 Task: Create a rule from the Routing list, Task moved to a section -> Set Priority in the project AgileLab , set the section as To-Do and set the priority of the task as  High
Action: Mouse moved to (928, 86)
Screenshot: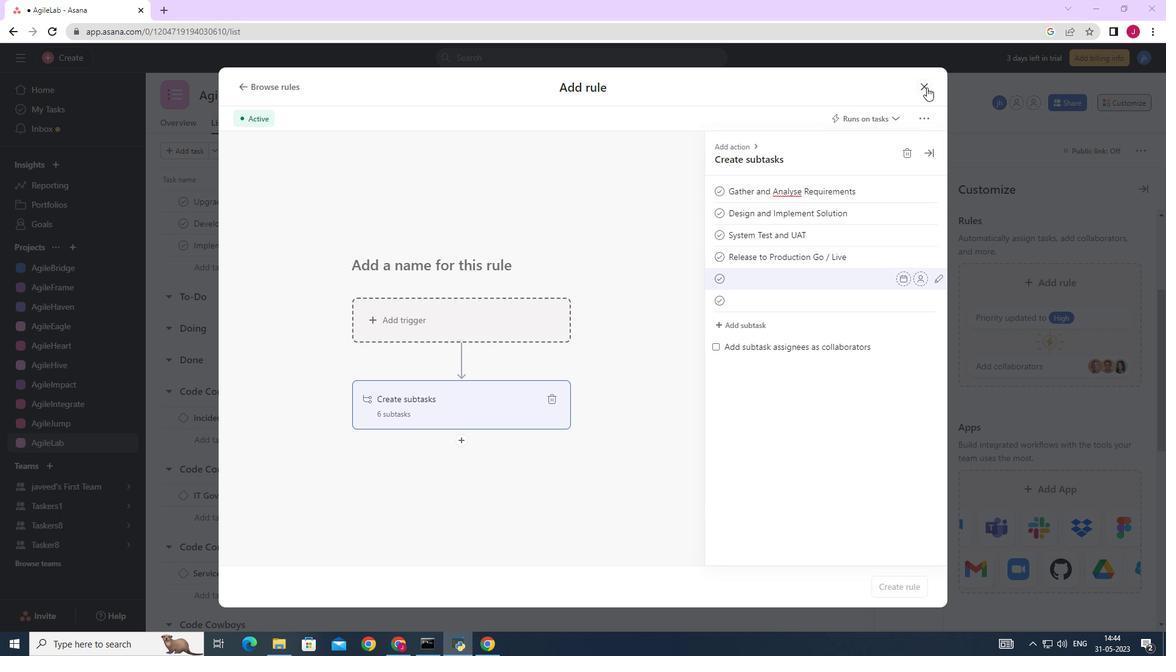 
Action: Mouse pressed left at (928, 86)
Screenshot: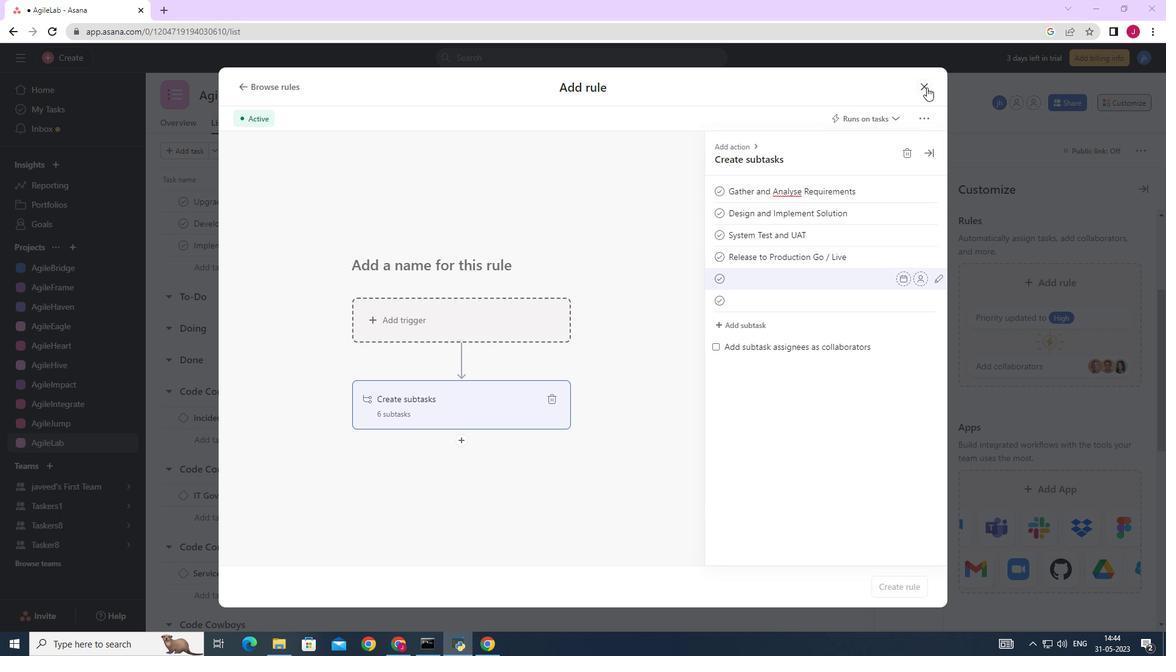 
Action: Mouse moved to (1151, 184)
Screenshot: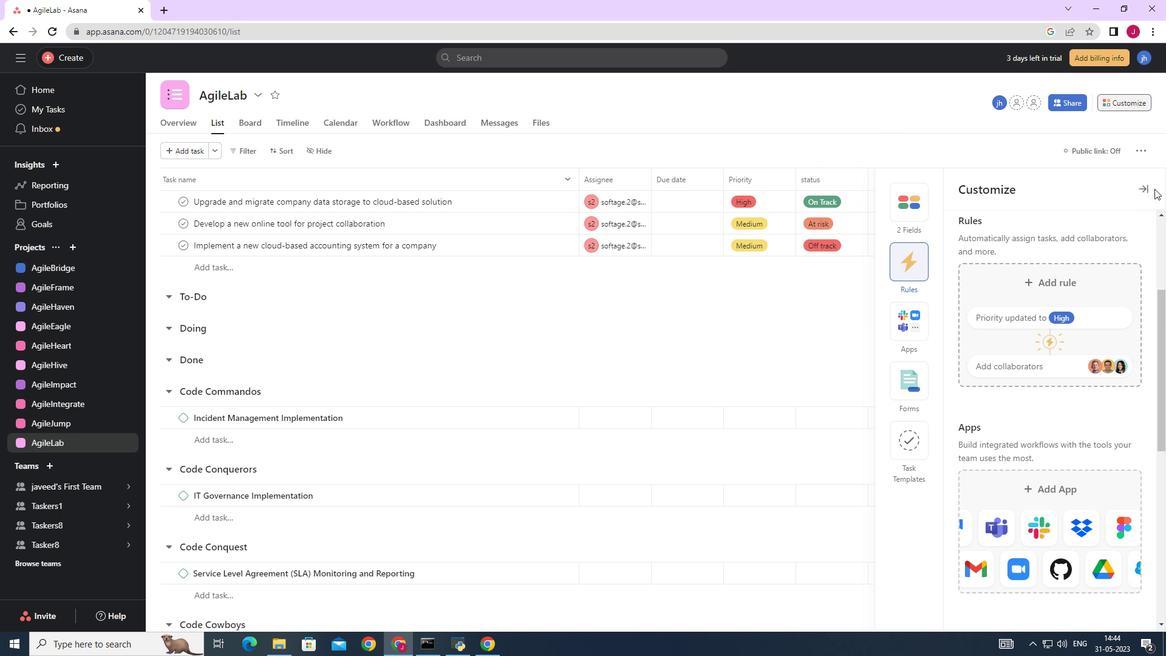 
Action: Mouse pressed left at (1151, 184)
Screenshot: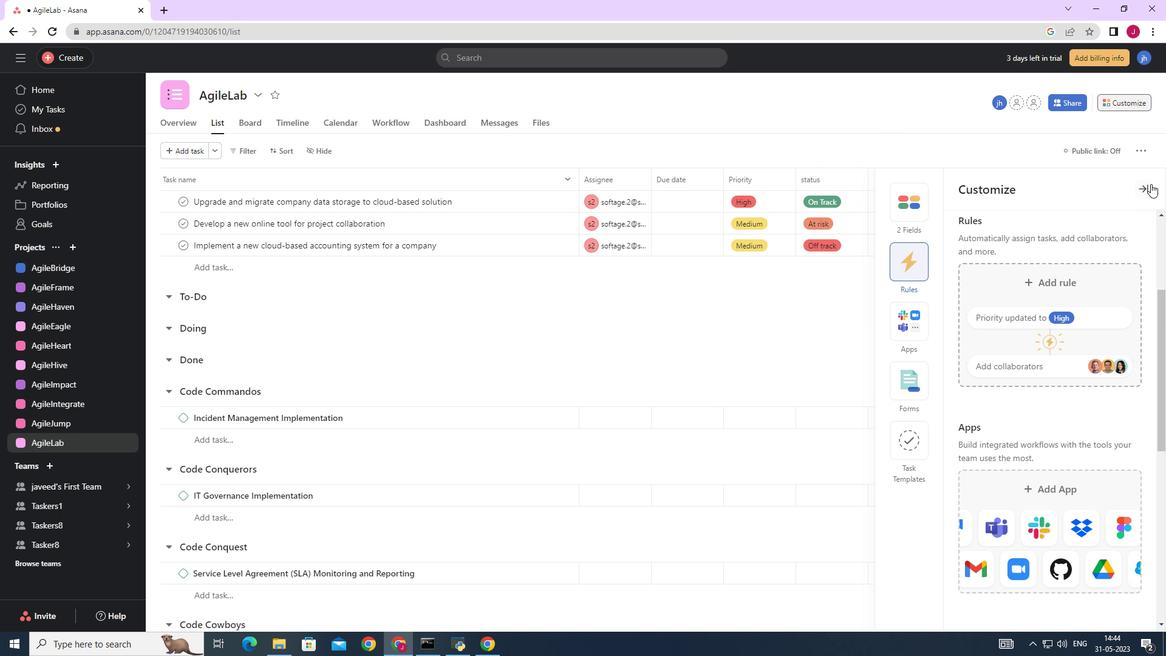 
Action: Mouse moved to (331, 478)
Screenshot: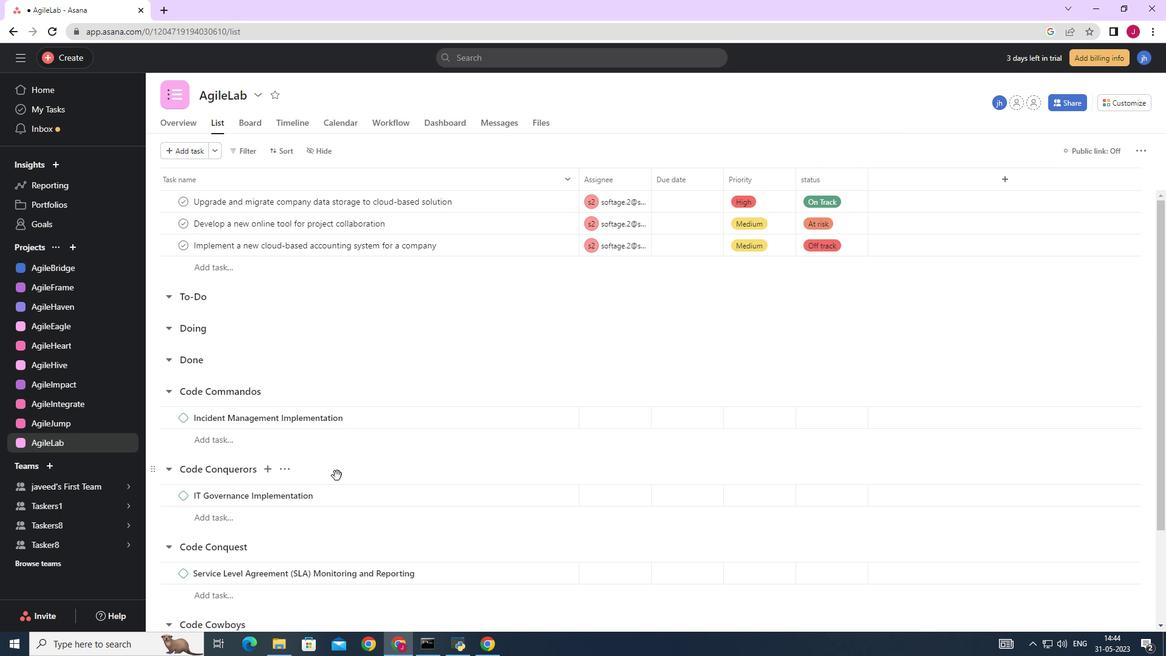
Action: Mouse scrolled (331, 477) with delta (0, 0)
Screenshot: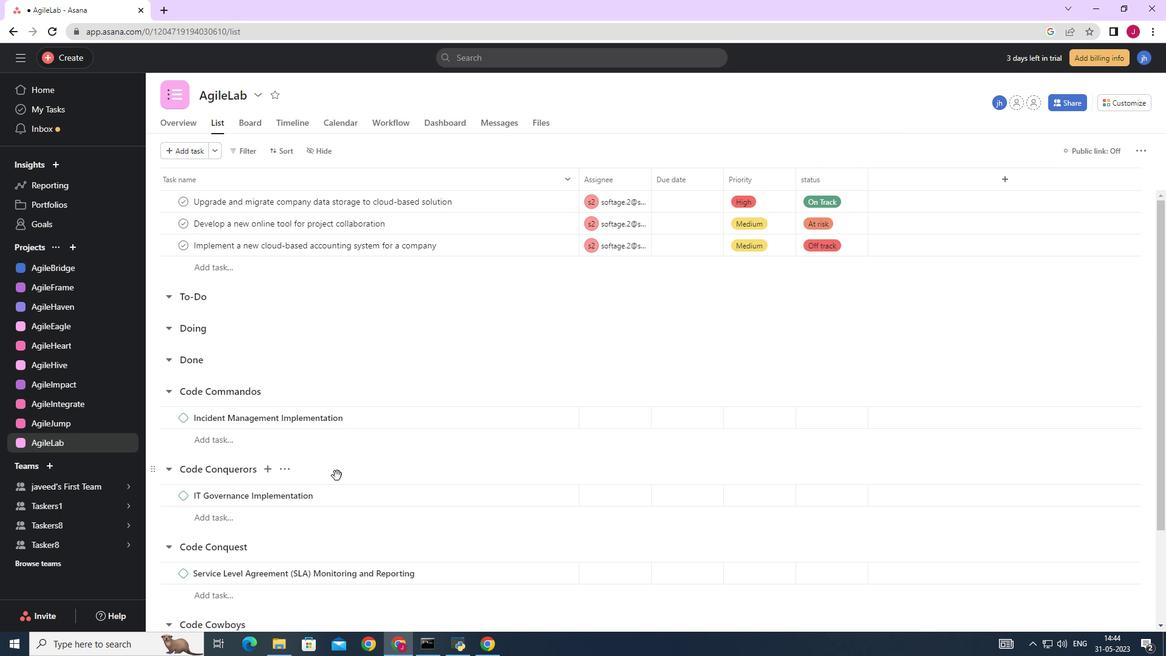 
Action: Mouse moved to (325, 478)
Screenshot: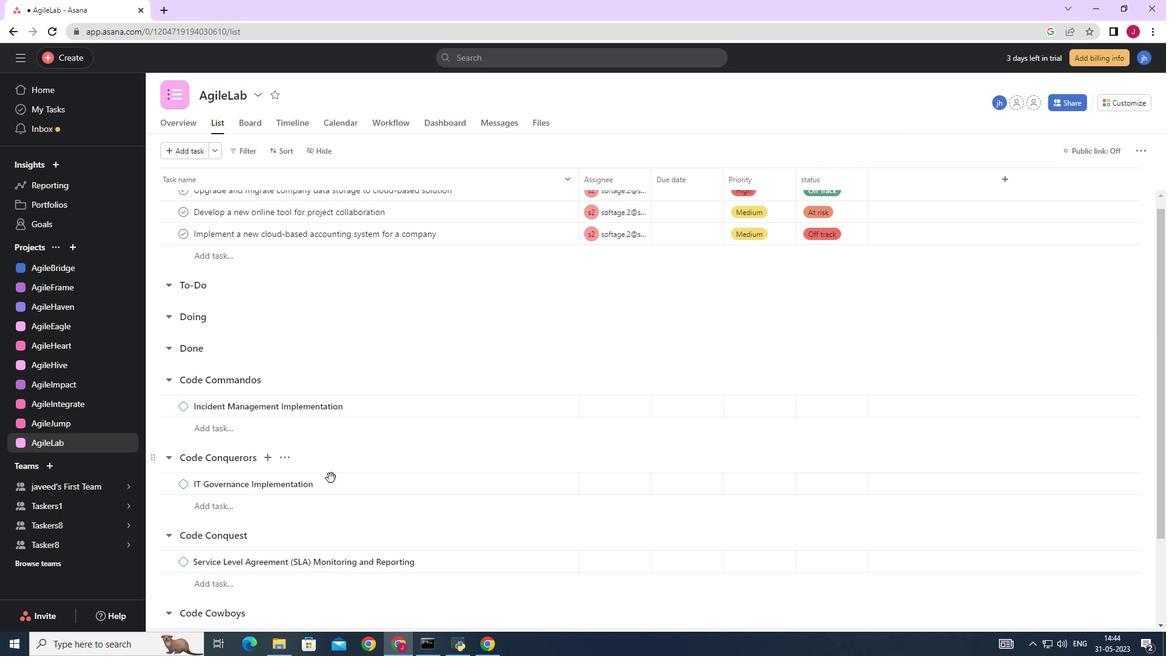 
Action: Mouse scrolled (329, 478) with delta (0, 0)
Screenshot: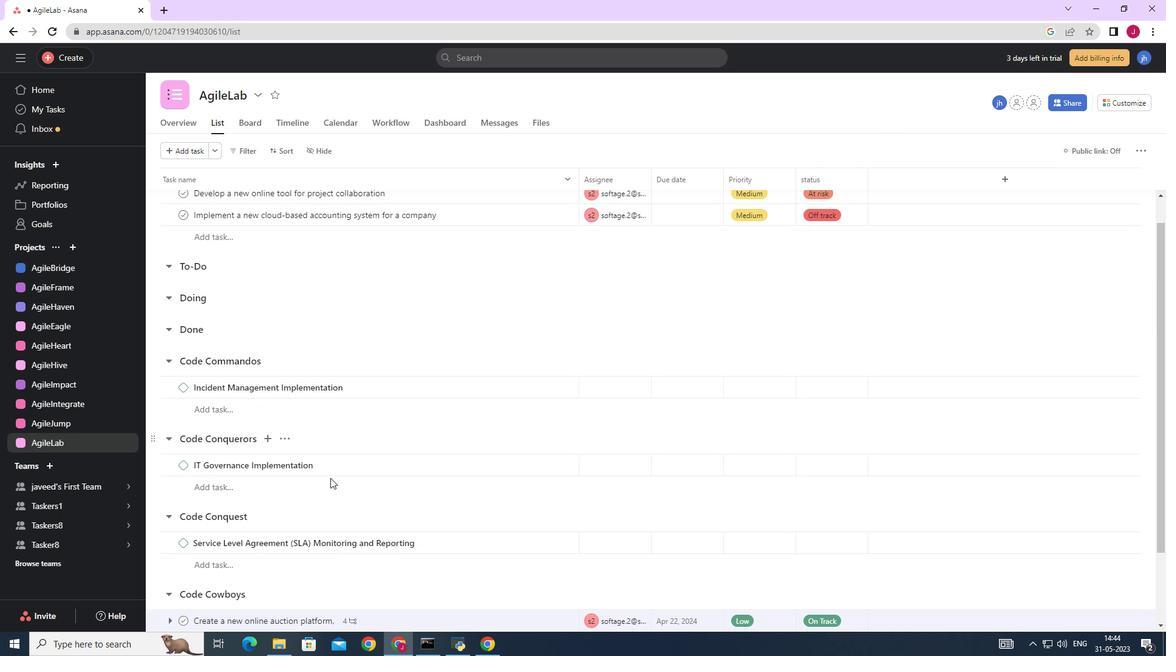 
Action: Mouse moved to (324, 478)
Screenshot: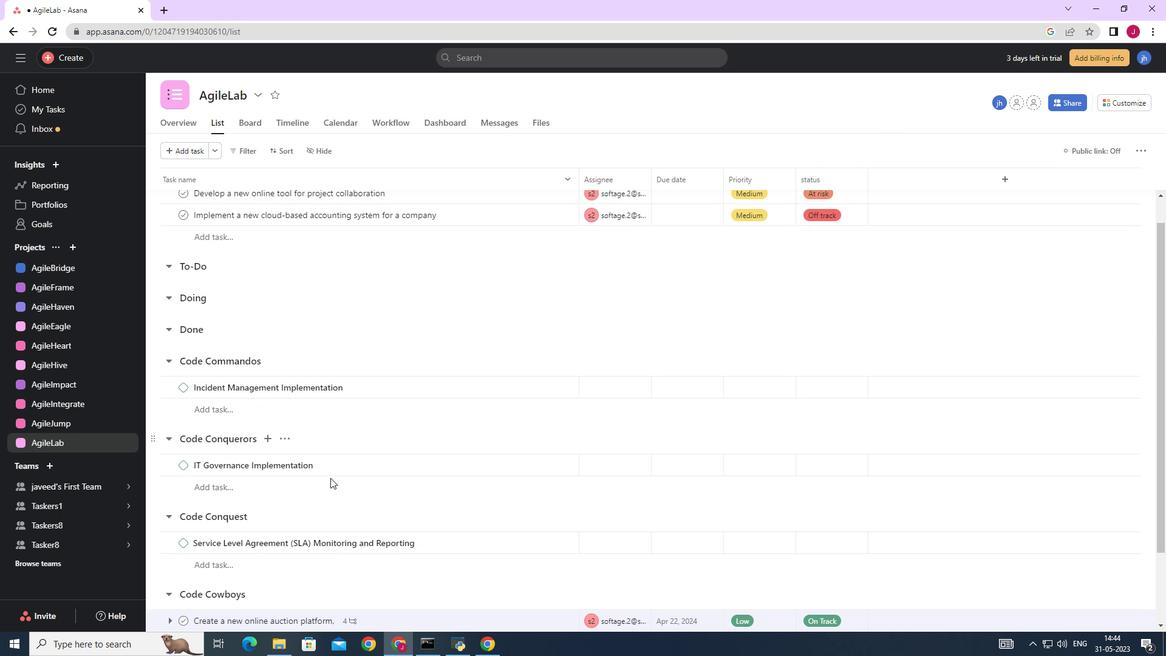 
Action: Mouse scrolled (329, 478) with delta (0, 0)
Screenshot: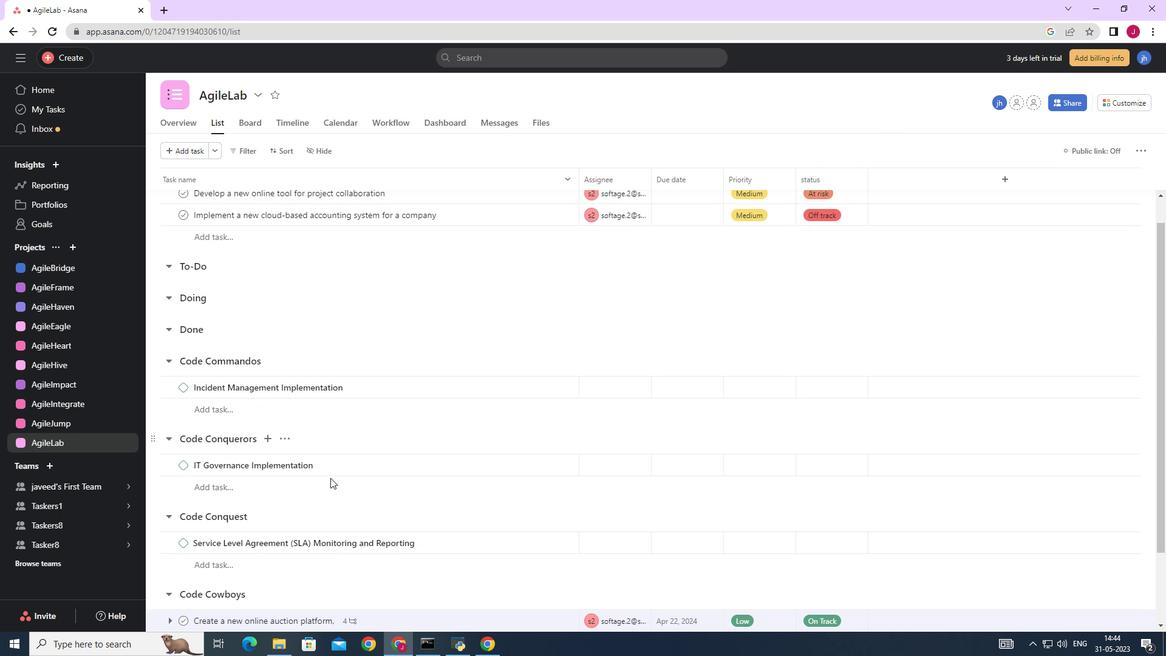 
Action: Mouse moved to (316, 477)
Screenshot: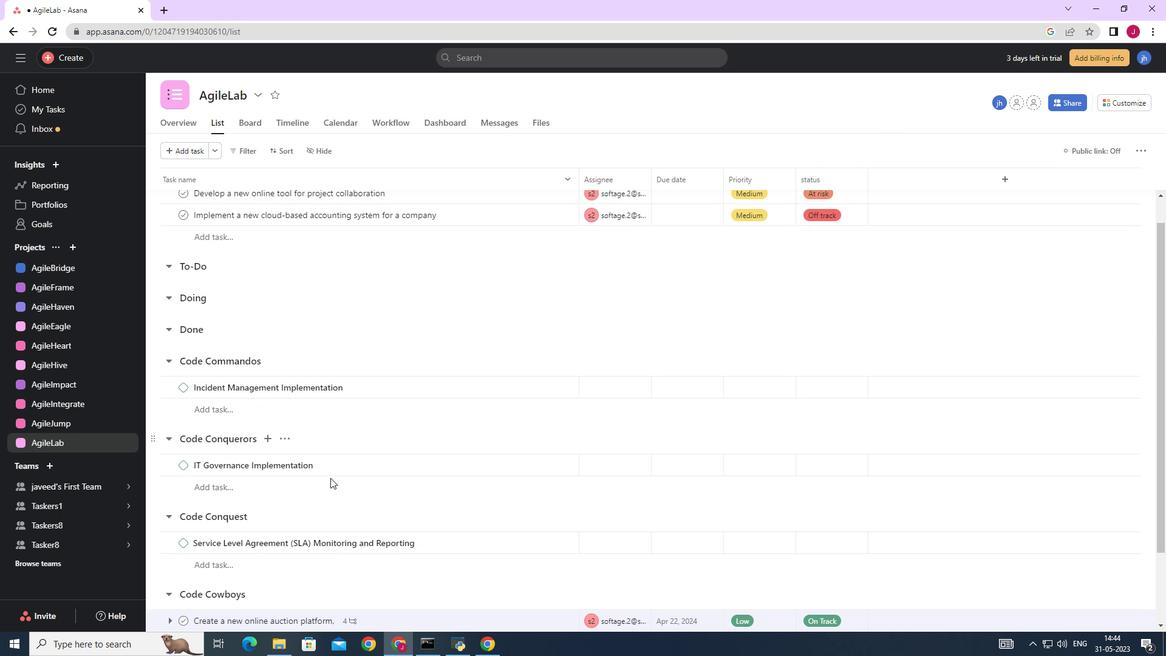 
Action: Mouse scrolled (329, 478) with delta (0, 0)
Screenshot: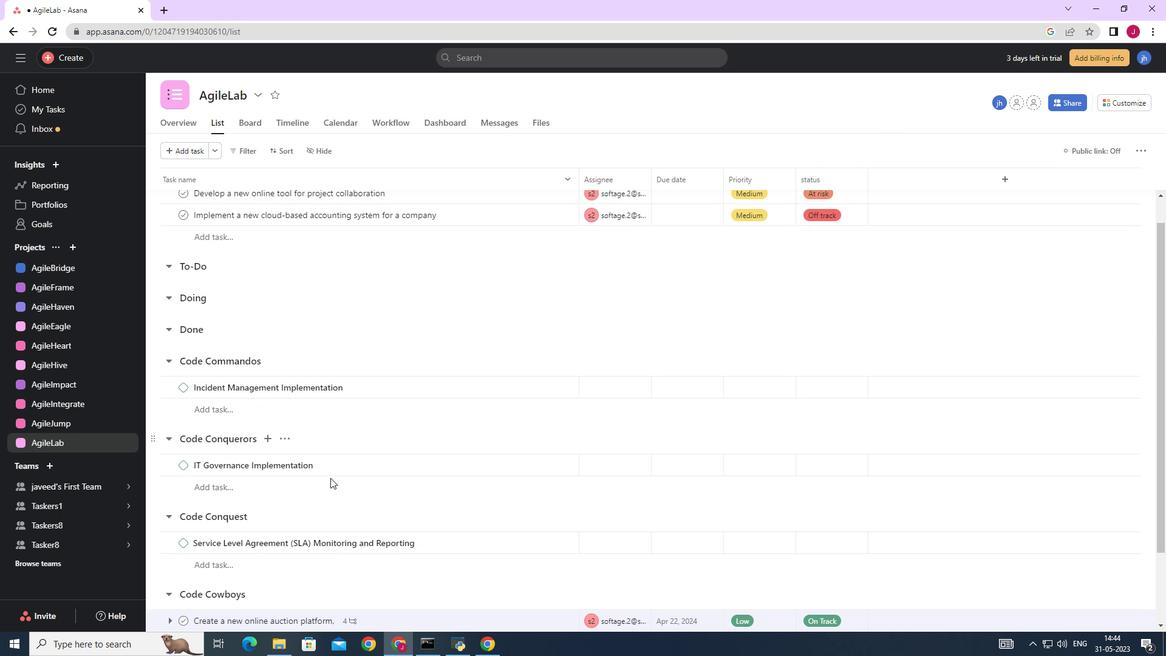 
Action: Mouse moved to (313, 477)
Screenshot: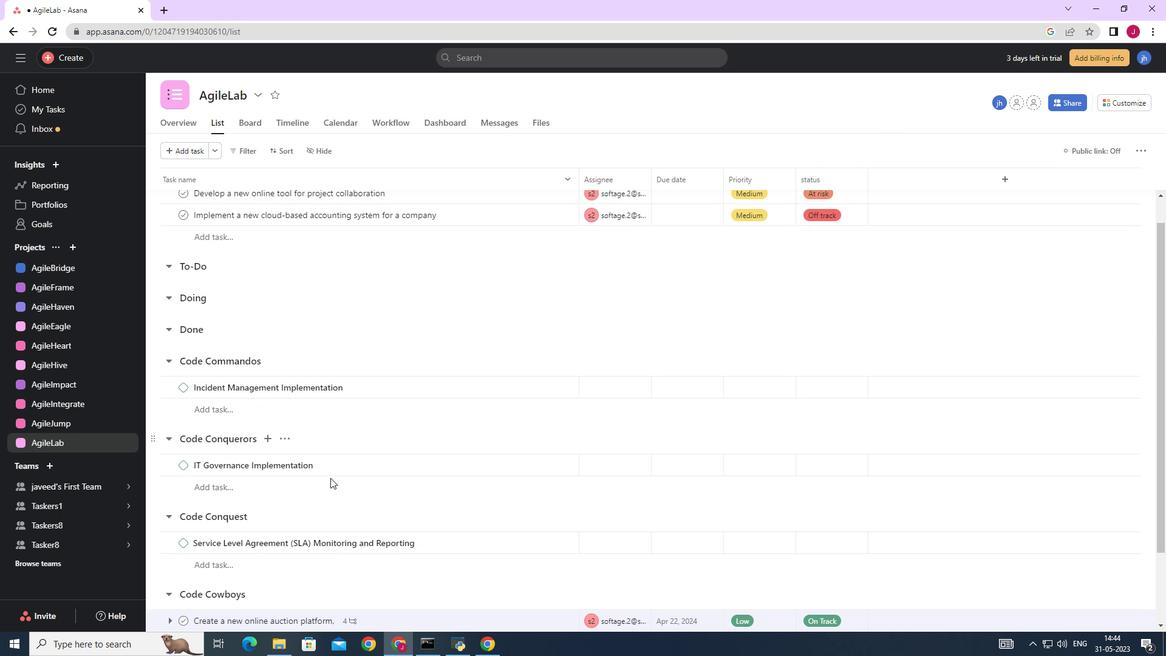 
Action: Mouse scrolled (329, 478) with delta (0, 0)
Screenshot: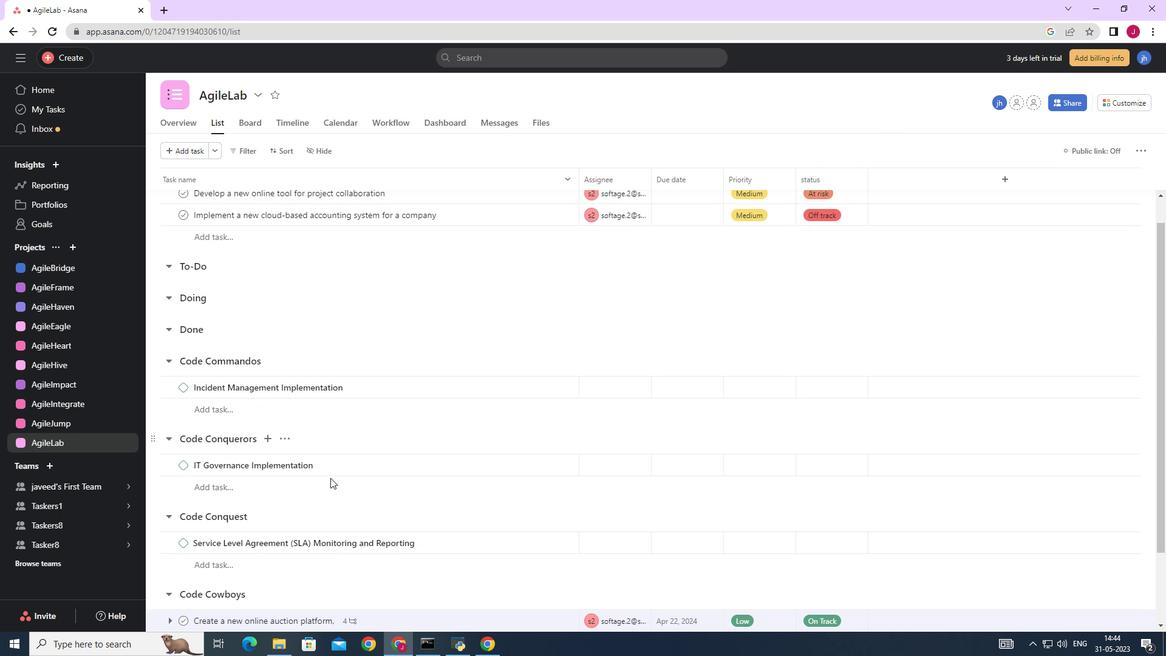 
Action: Mouse moved to (309, 475)
Screenshot: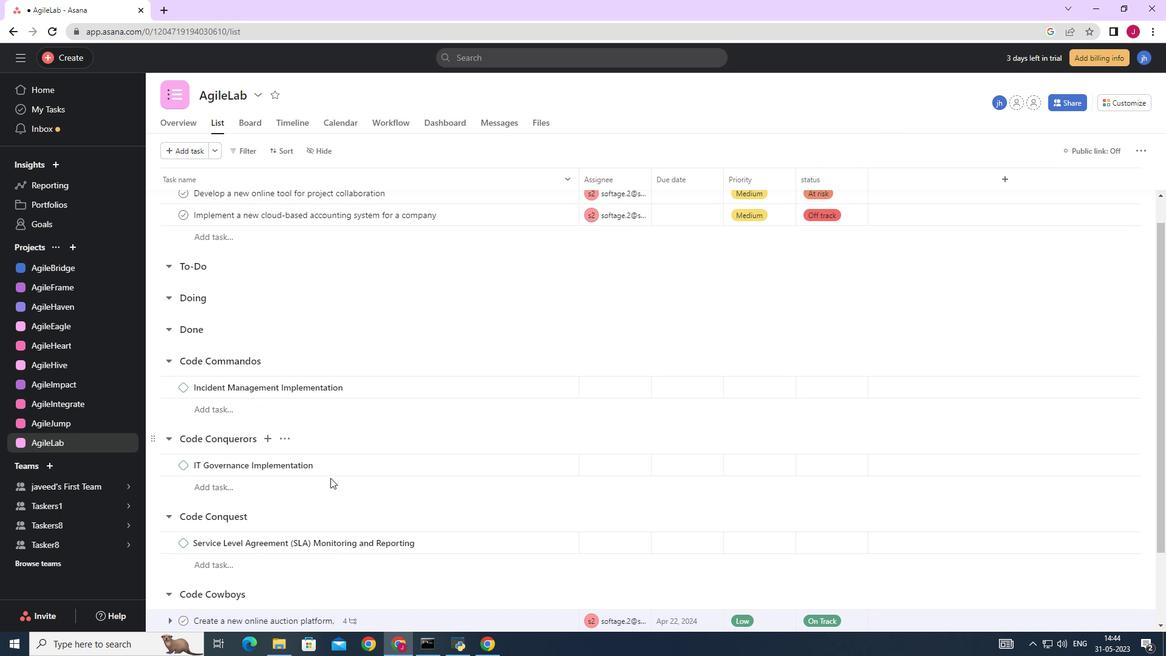 
Action: Mouse scrolled (309, 475) with delta (0, 0)
Screenshot: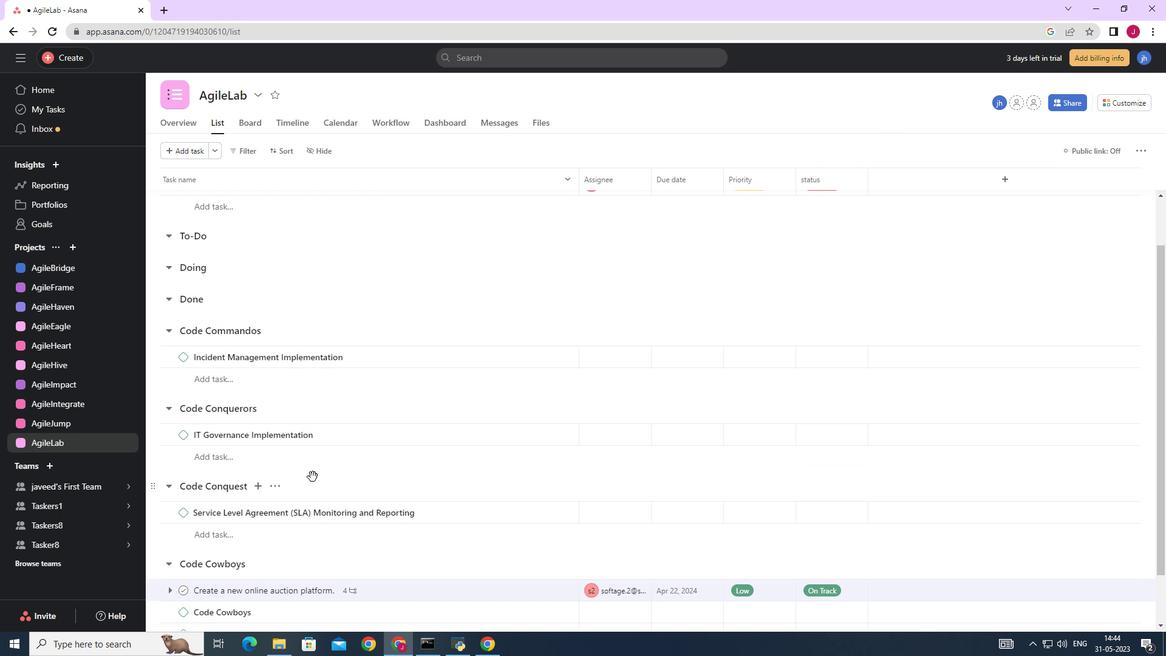 
Action: Mouse scrolled (309, 475) with delta (0, 0)
Screenshot: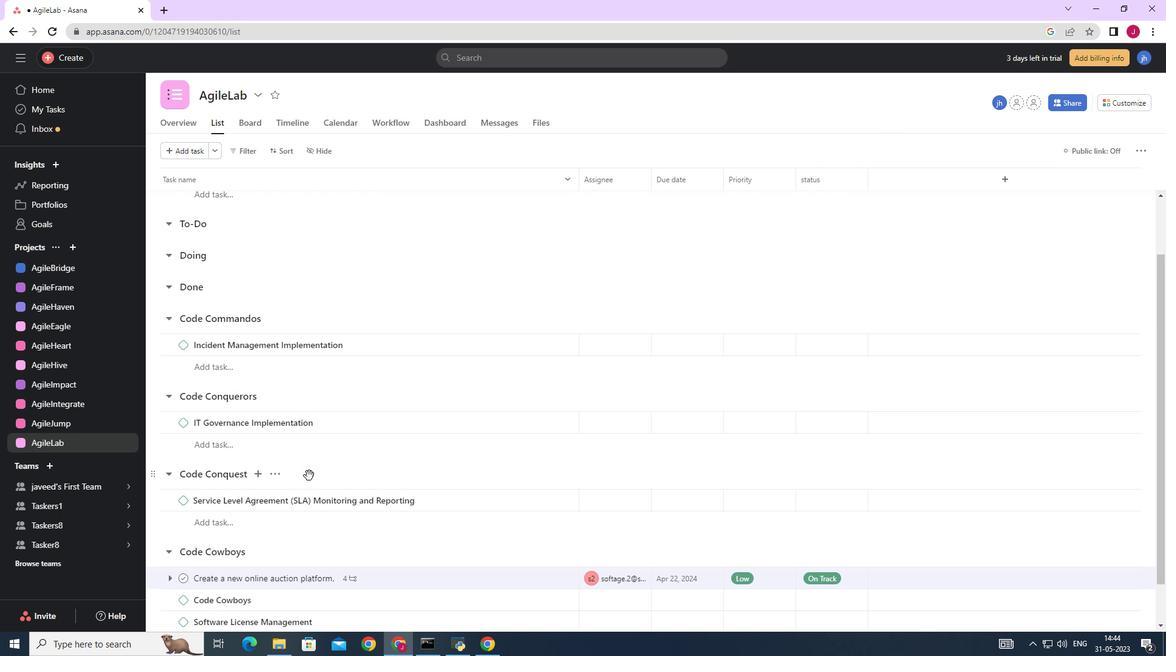 
Action: Mouse scrolled (309, 475) with delta (0, 0)
Screenshot: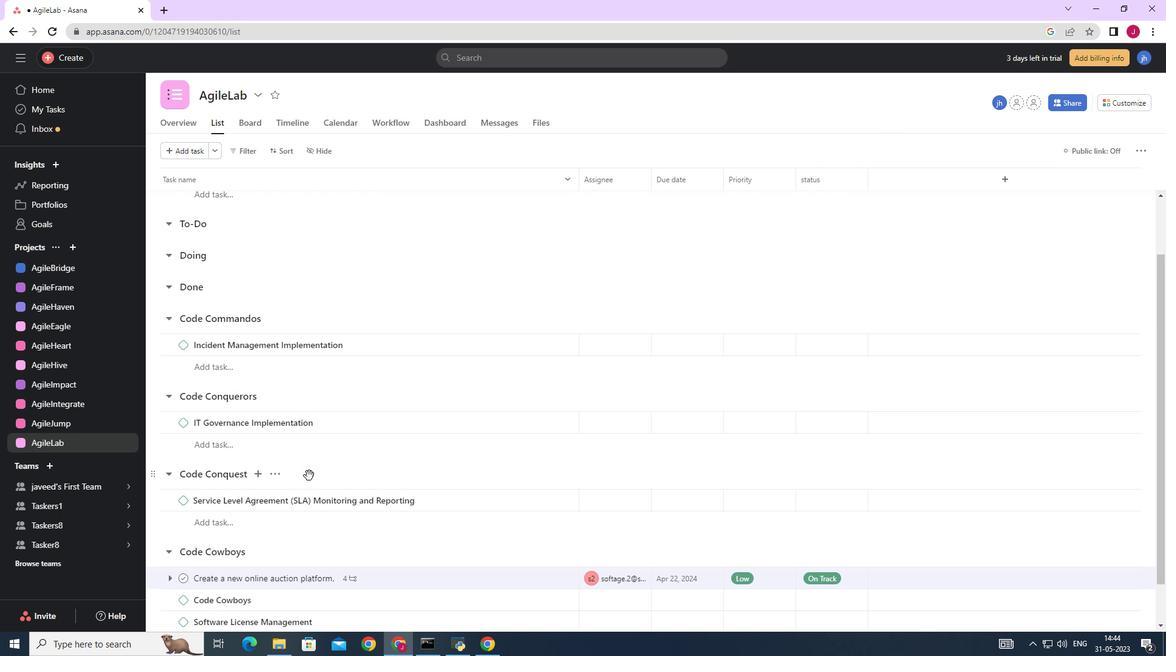 
Action: Mouse scrolled (309, 475) with delta (0, 0)
Screenshot: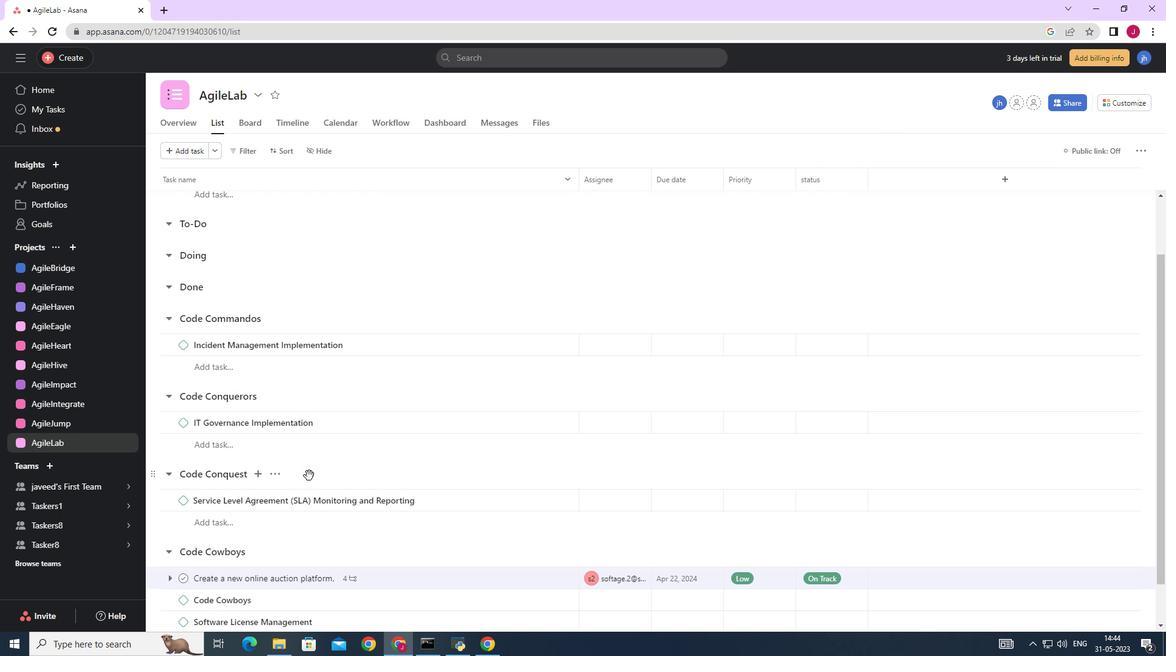 
Action: Mouse scrolled (309, 475) with delta (0, 0)
Screenshot: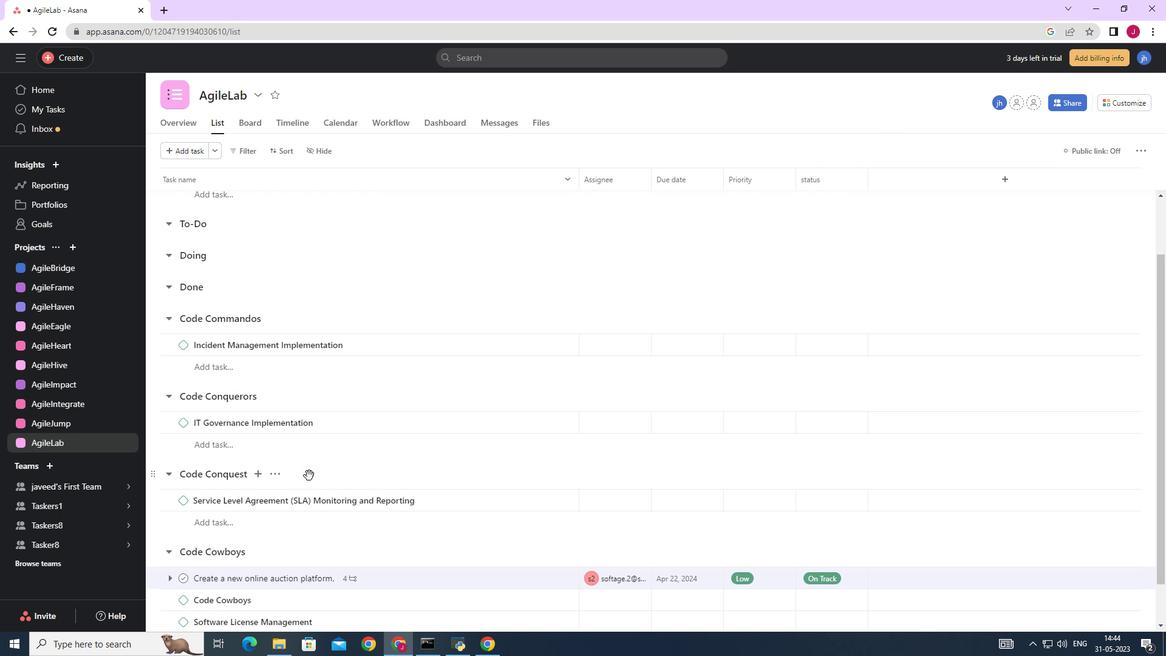 
Action: Mouse moved to (308, 475)
Screenshot: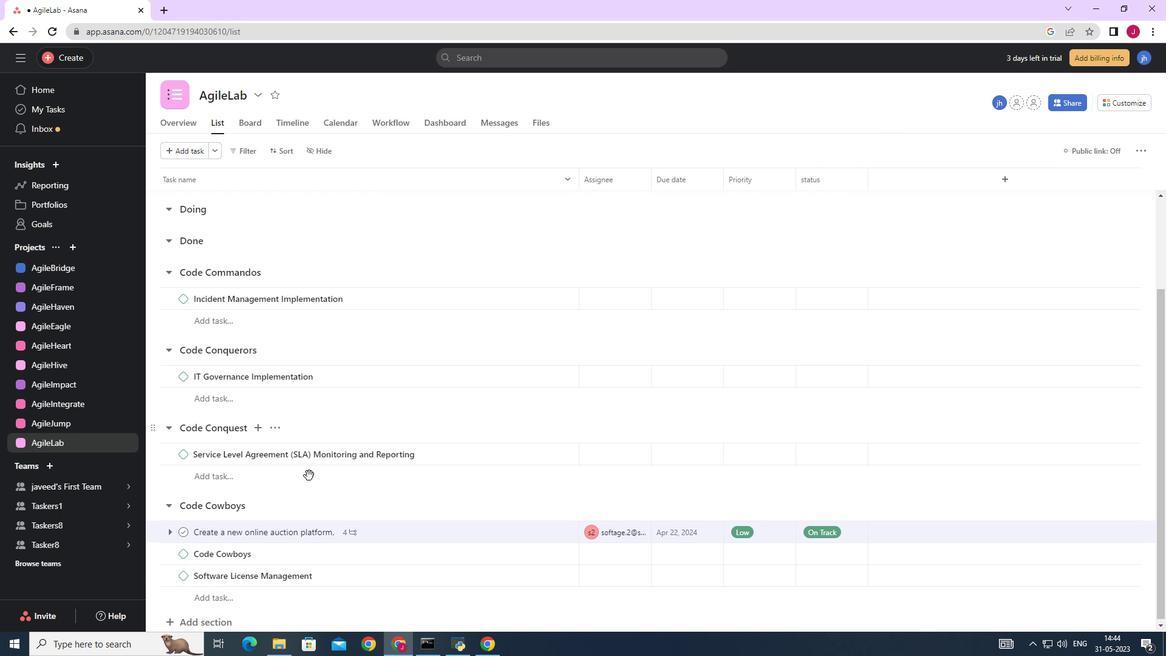 
Action: Mouse scrolled (308, 475) with delta (0, 0)
Screenshot: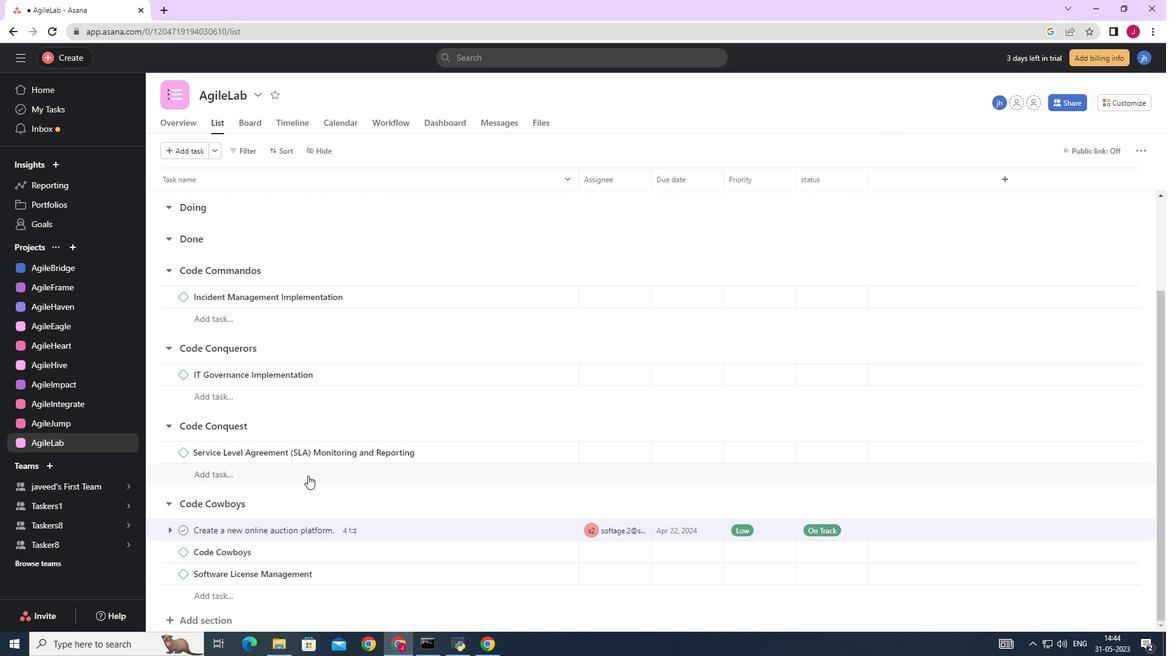 
Action: Mouse scrolled (308, 475) with delta (0, 0)
Screenshot: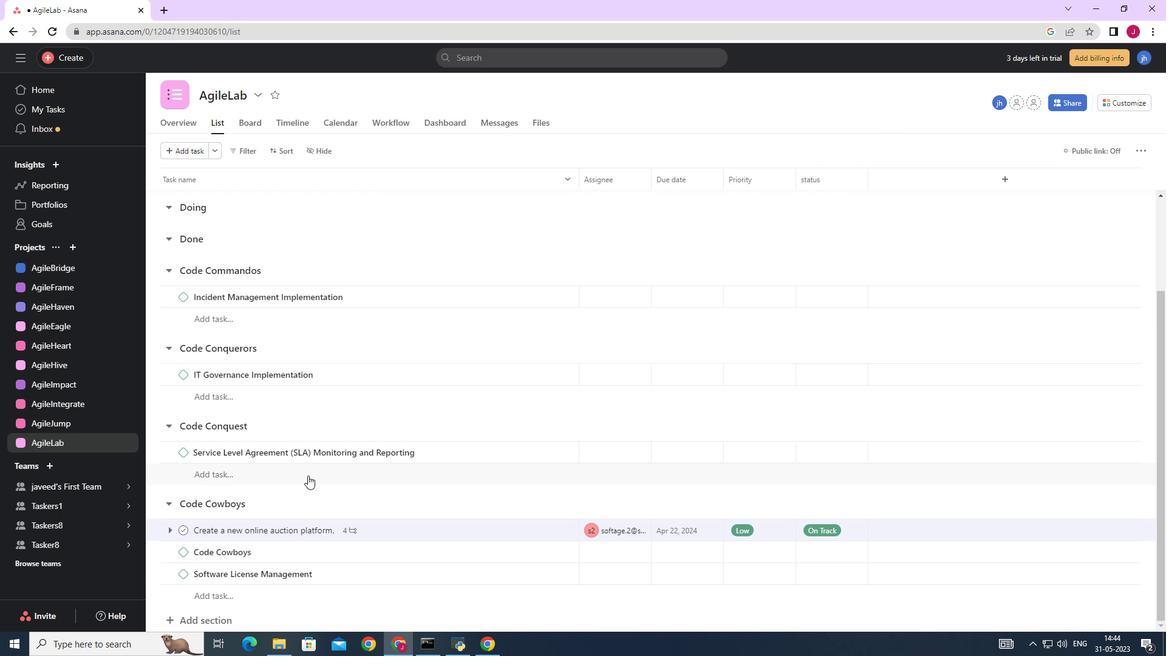 
Action: Mouse scrolled (308, 475) with delta (0, 0)
Screenshot: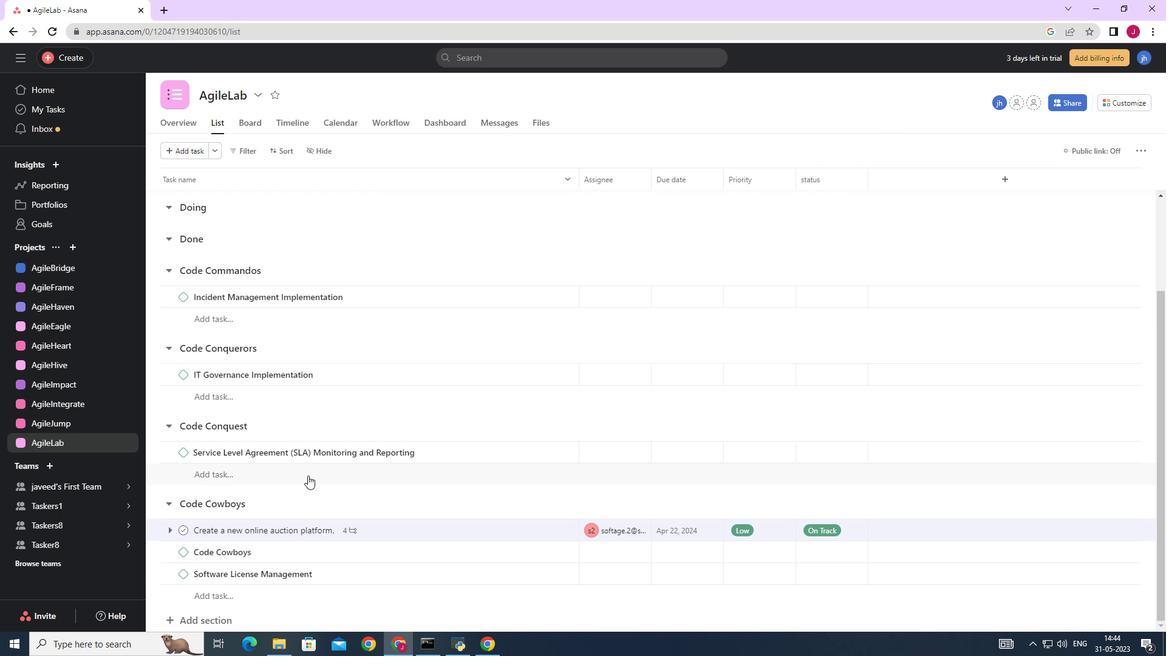 
Action: Mouse scrolled (308, 475) with delta (0, 0)
Screenshot: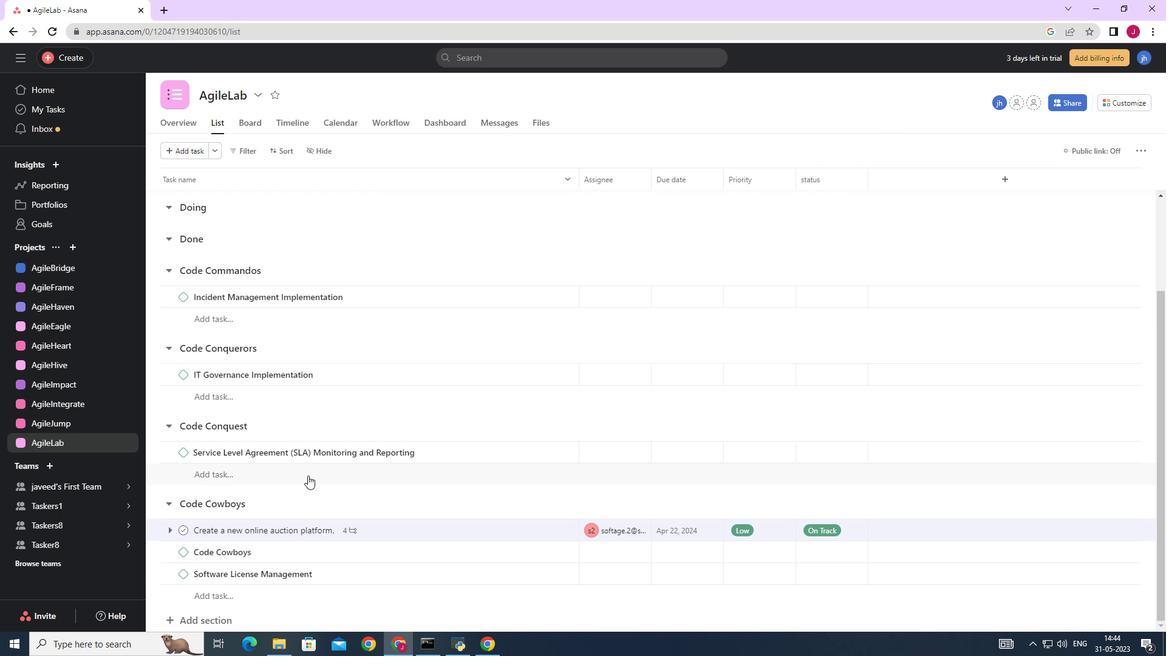 
Action: Mouse scrolled (308, 475) with delta (0, 0)
Screenshot: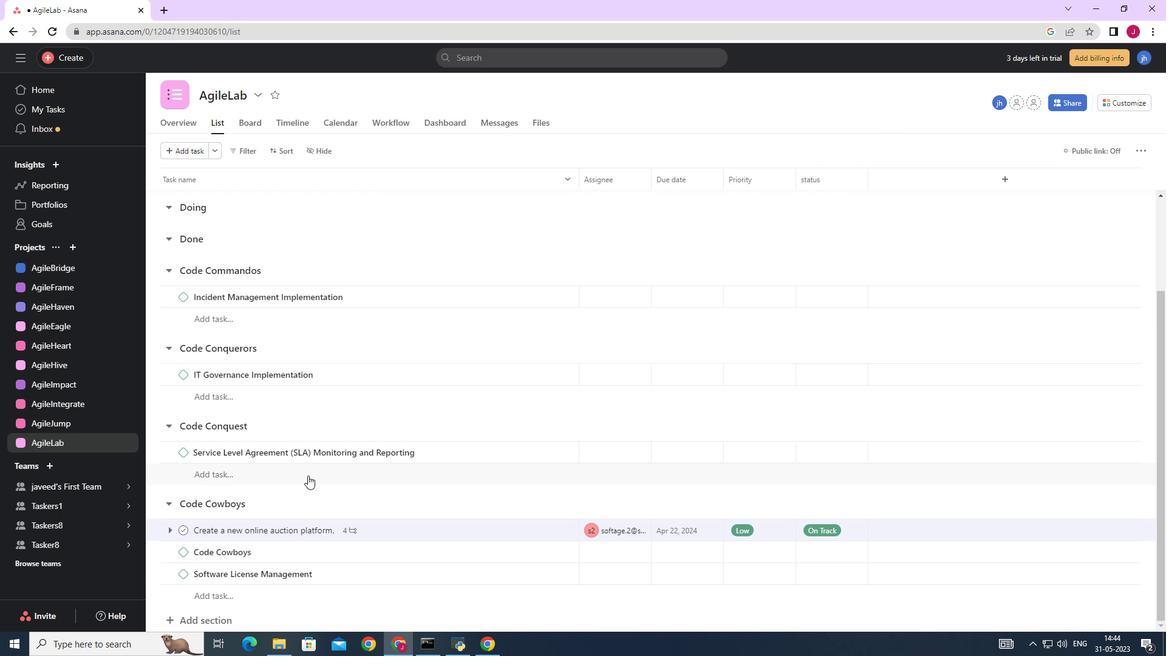 
Action: Mouse moved to (1125, 105)
Screenshot: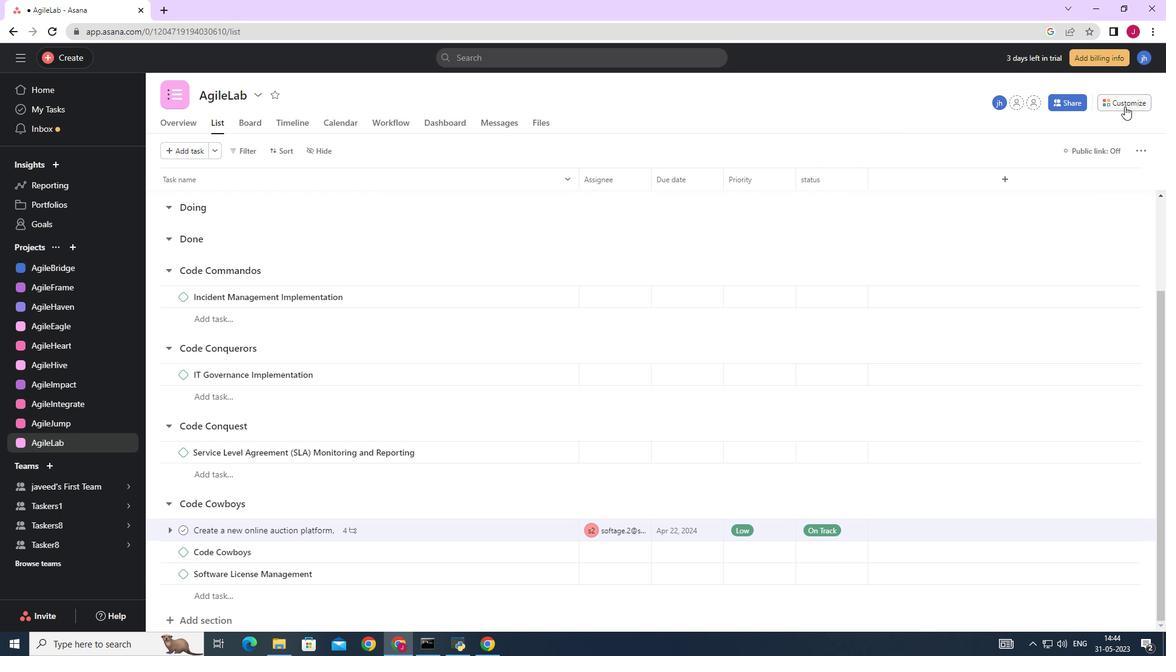 
Action: Mouse pressed left at (1125, 105)
Screenshot: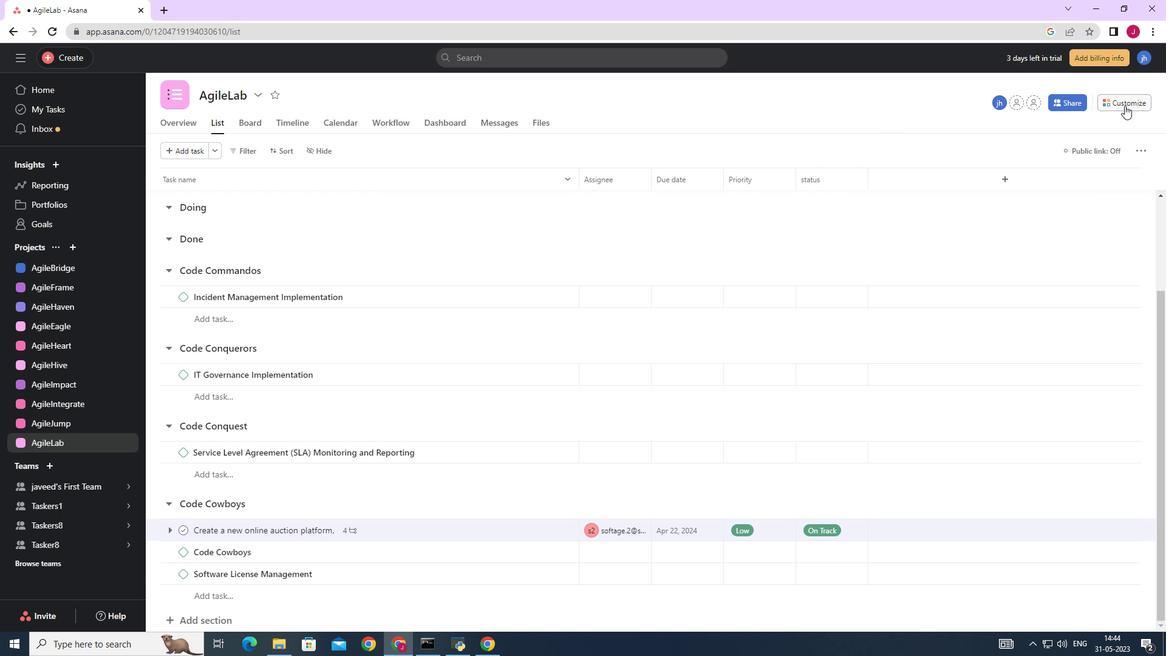 
Action: Mouse moved to (921, 250)
Screenshot: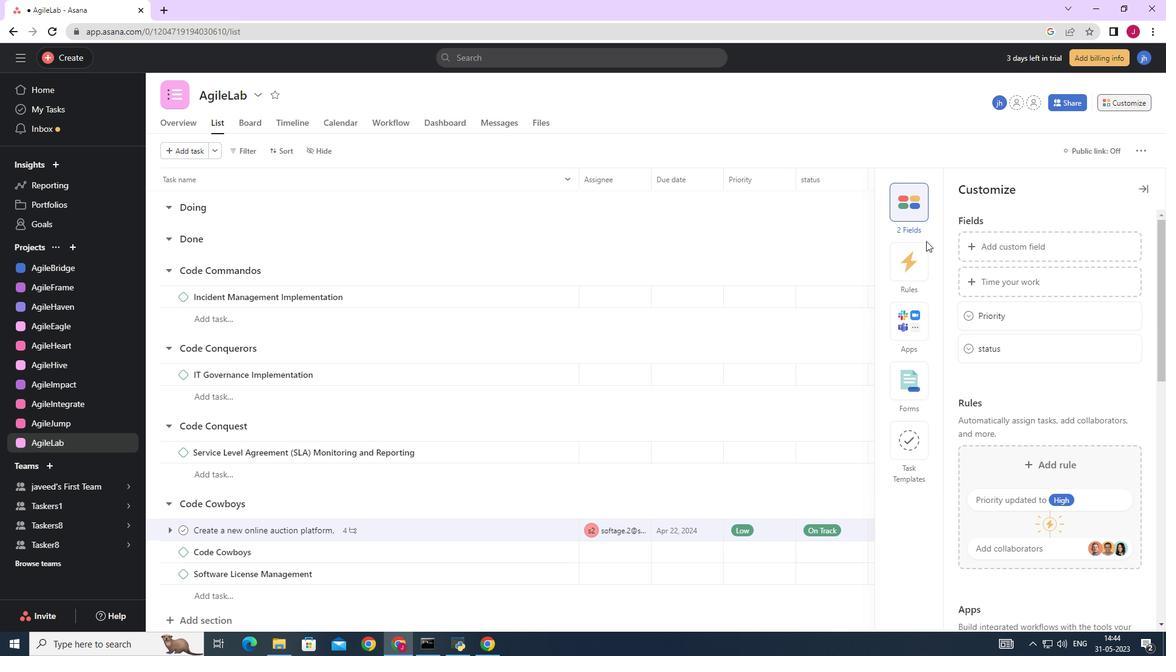 
Action: Mouse pressed left at (921, 250)
Screenshot: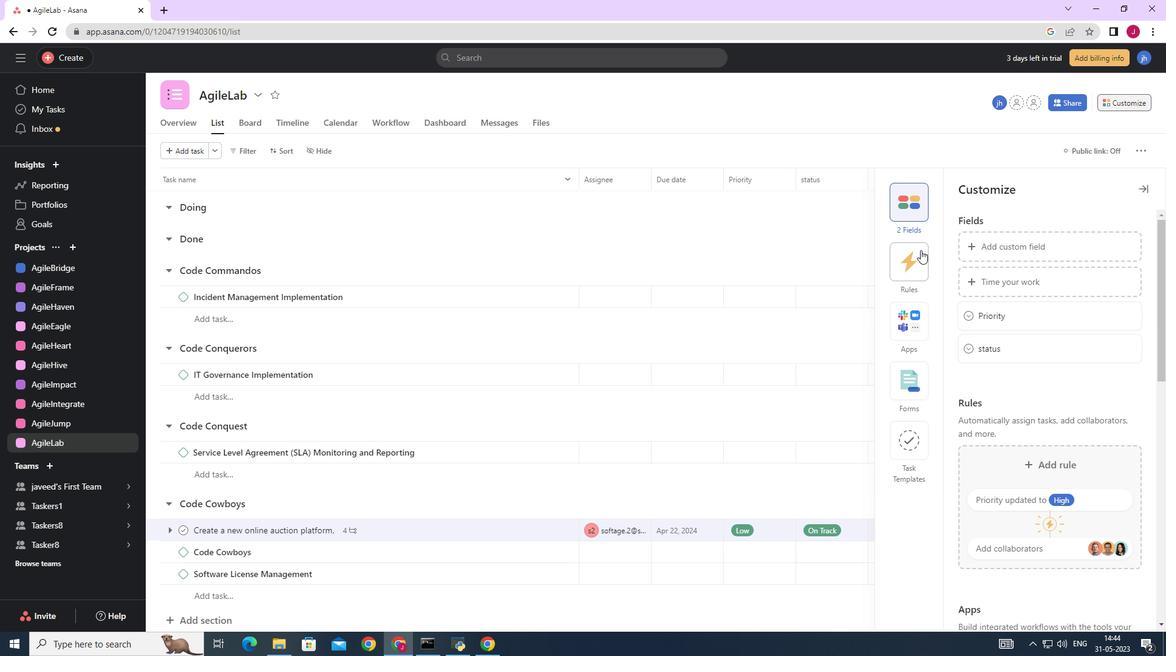 
Action: Mouse moved to (997, 281)
Screenshot: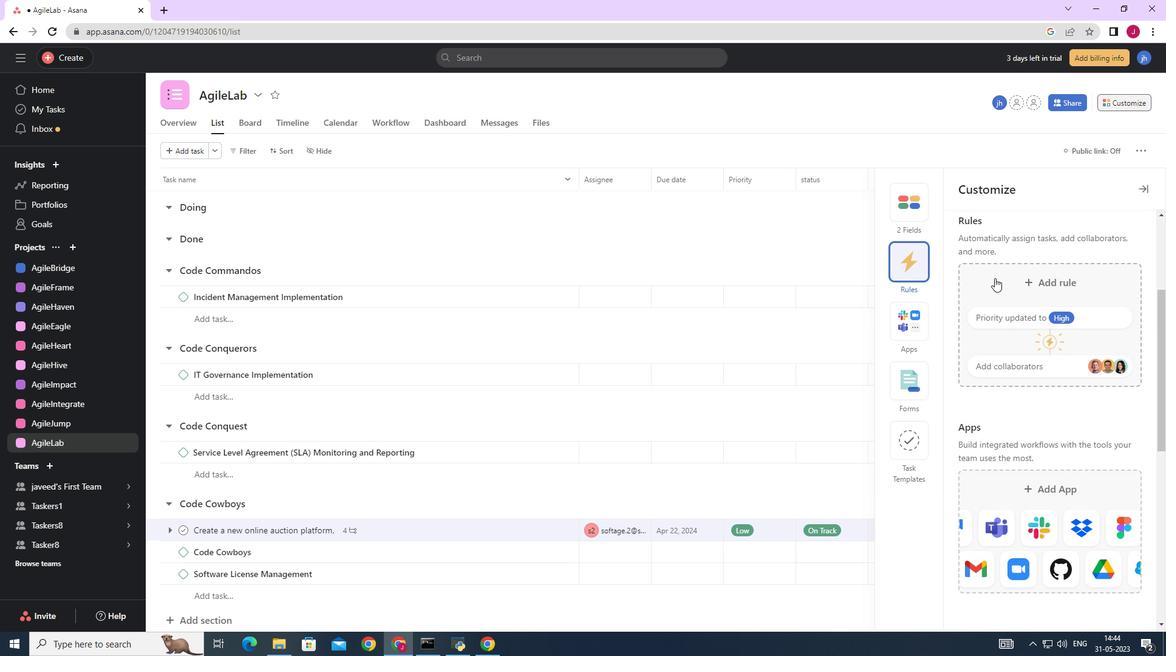
Action: Mouse pressed left at (997, 281)
Screenshot: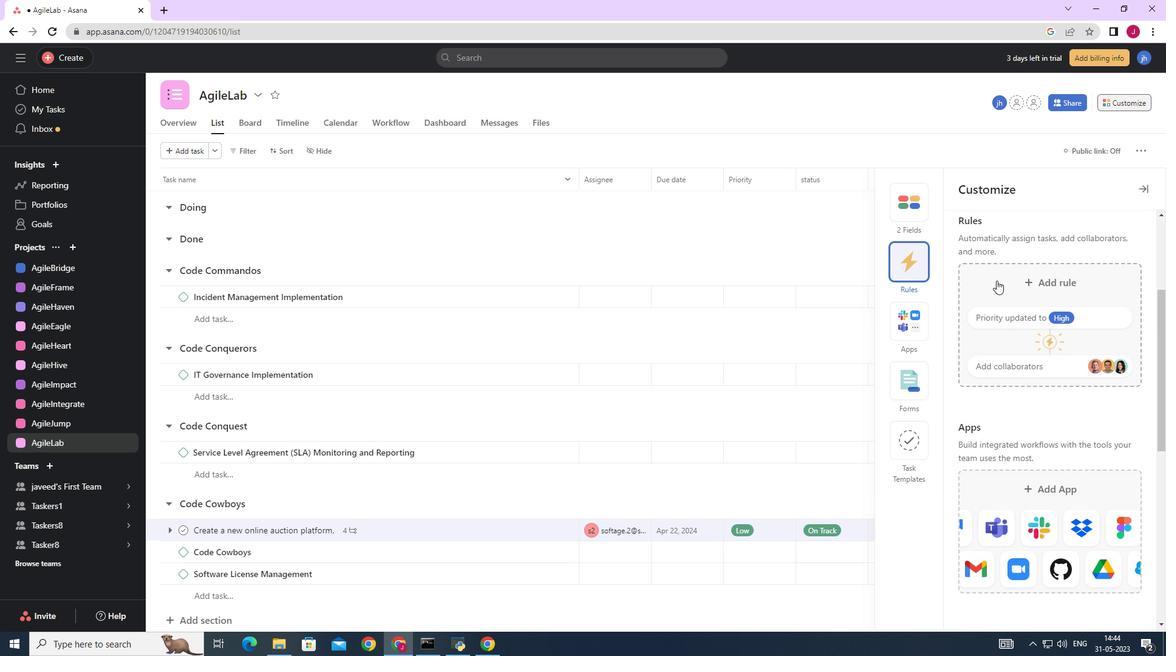 
Action: Mouse moved to (471, 184)
Screenshot: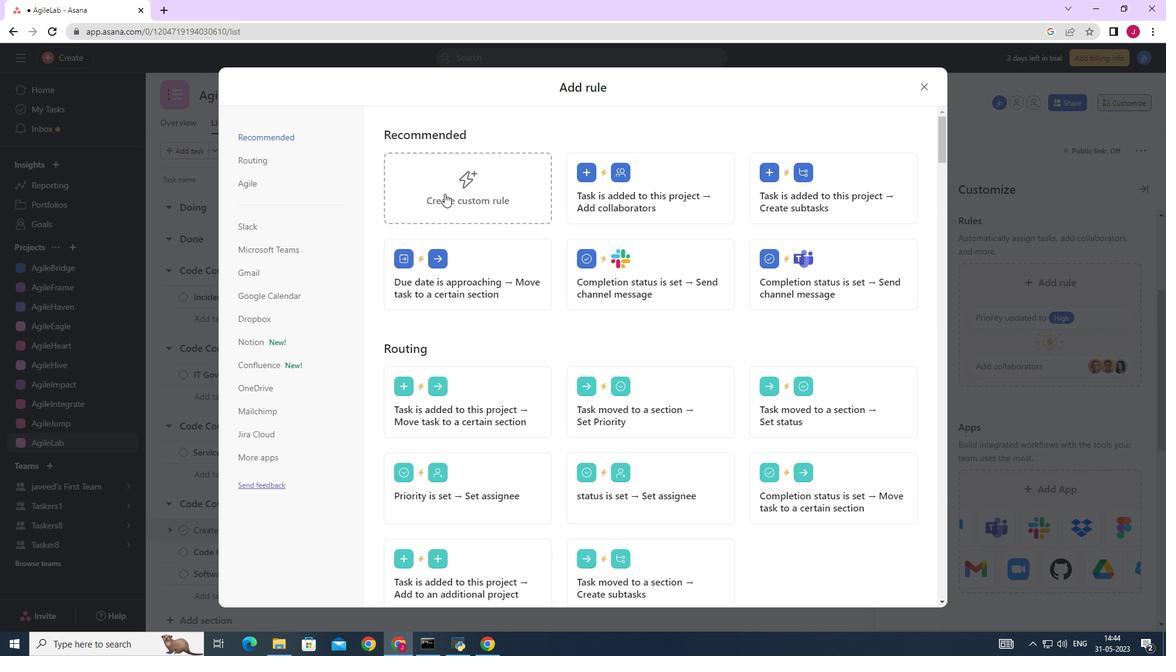 
Action: Mouse pressed left at (471, 184)
Screenshot: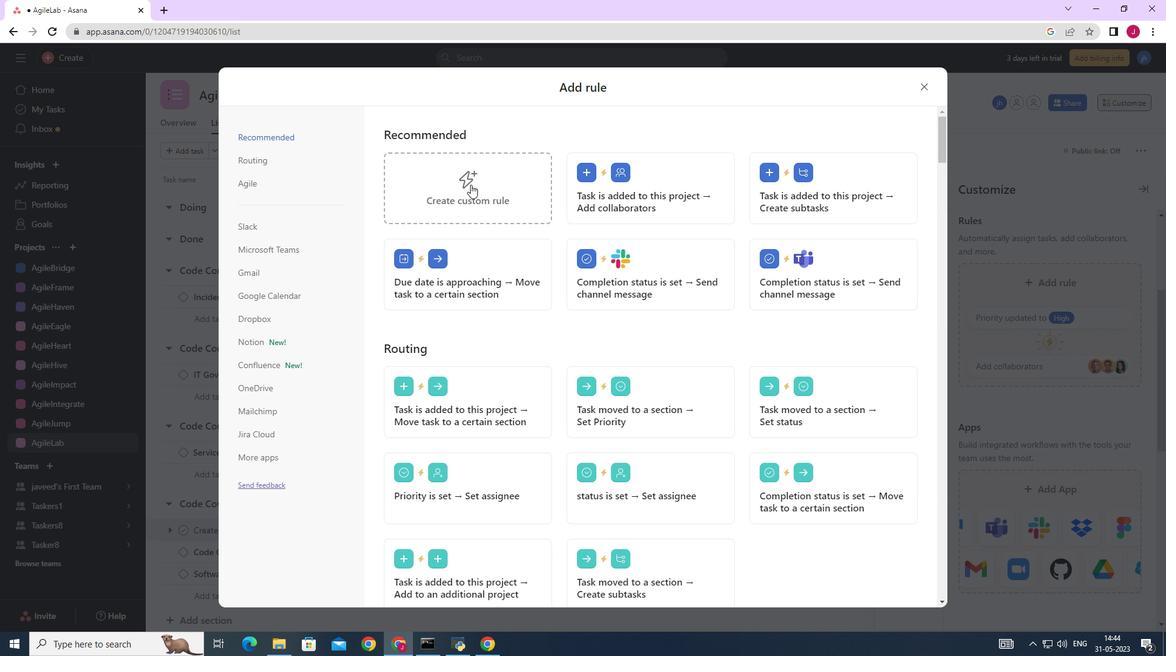 
Action: Mouse moved to (925, 89)
Screenshot: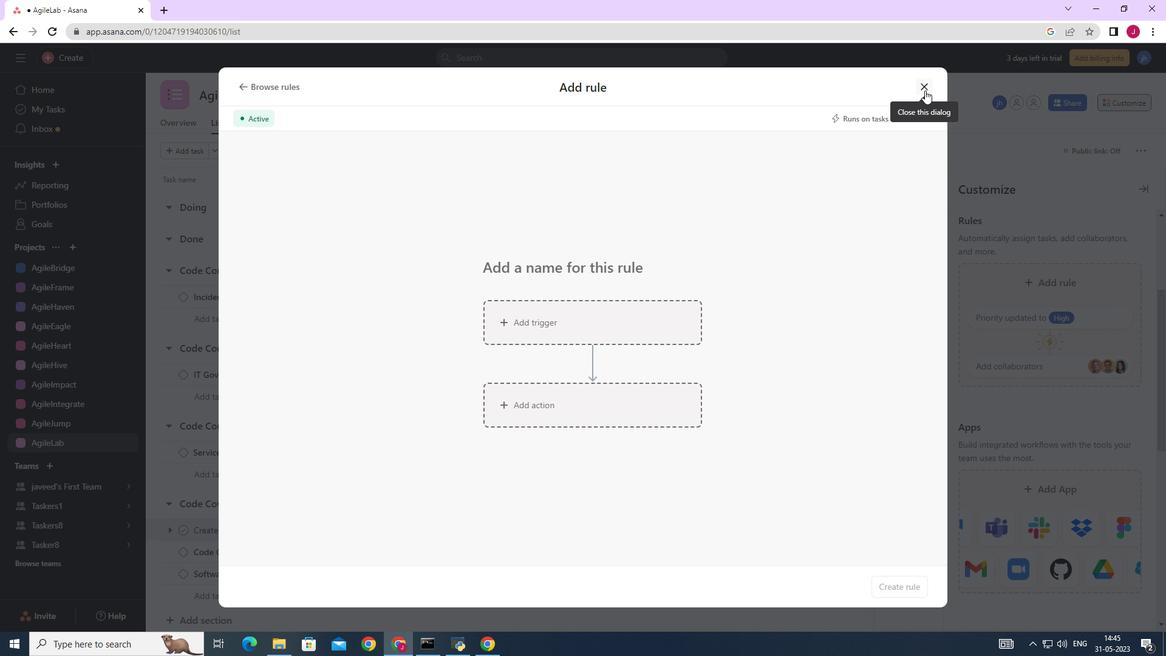 
Action: Mouse pressed left at (925, 89)
Screenshot: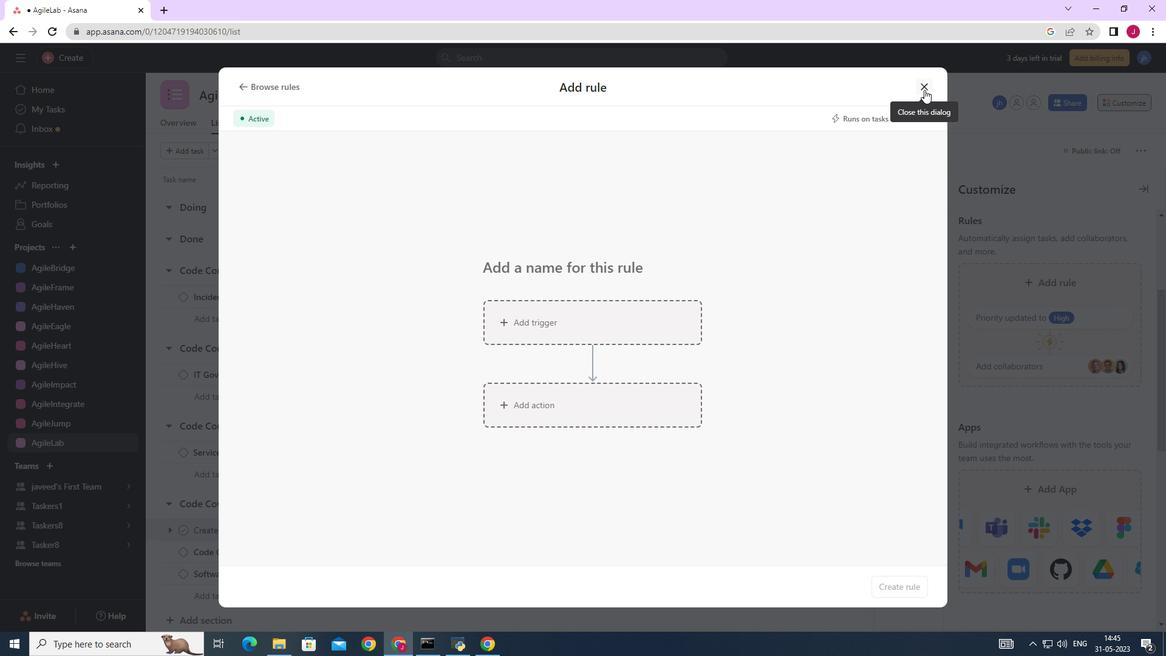 
Action: Mouse moved to (997, 285)
Screenshot: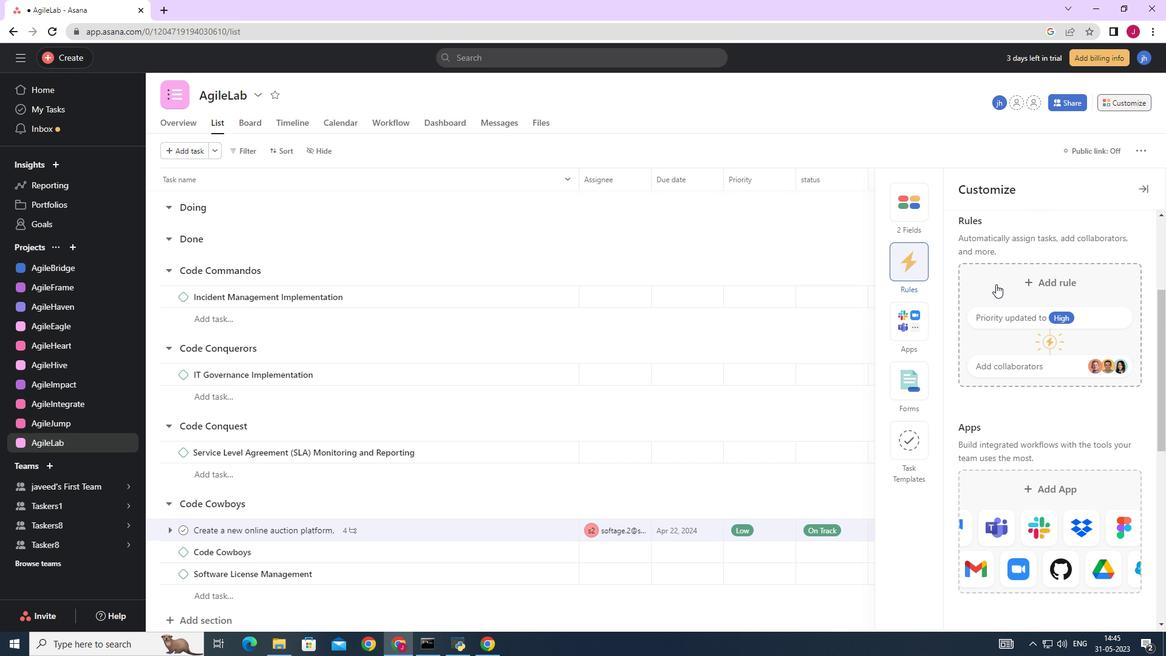 
Action: Mouse pressed left at (997, 285)
Screenshot: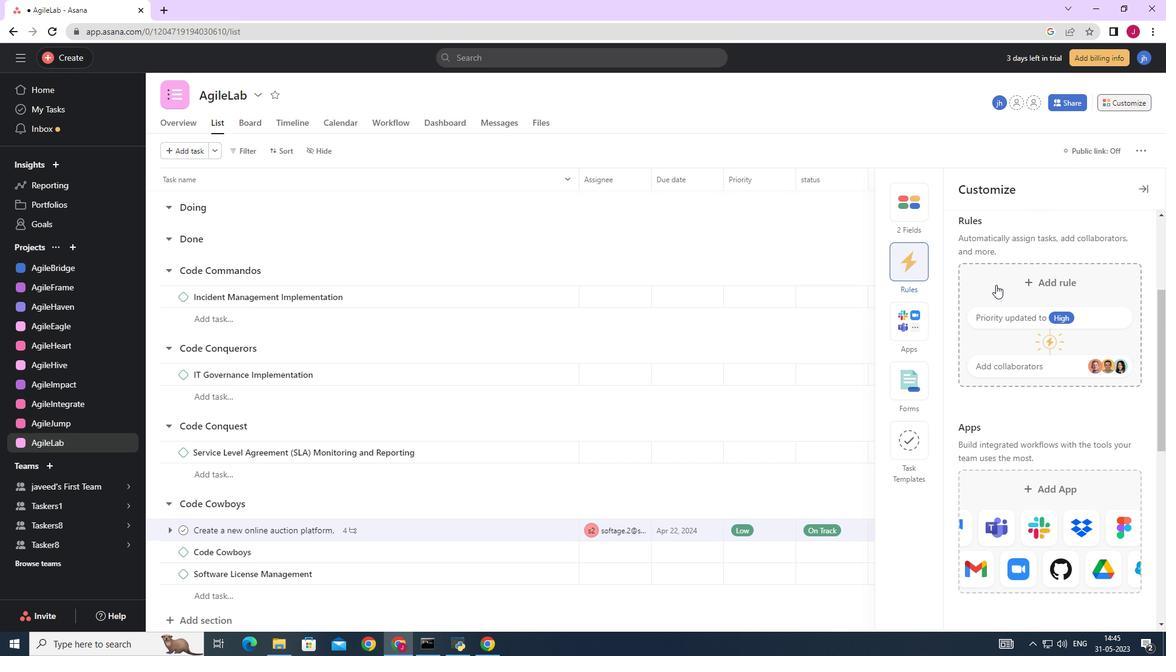 
Action: Mouse moved to (249, 158)
Screenshot: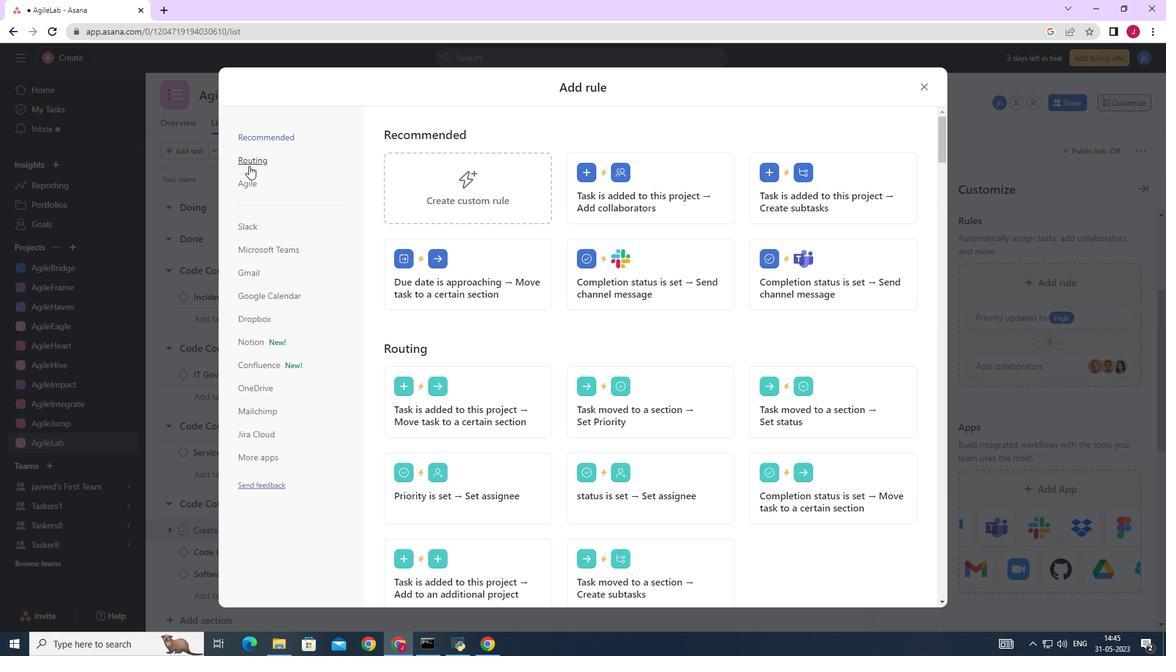 
Action: Mouse pressed left at (249, 158)
Screenshot: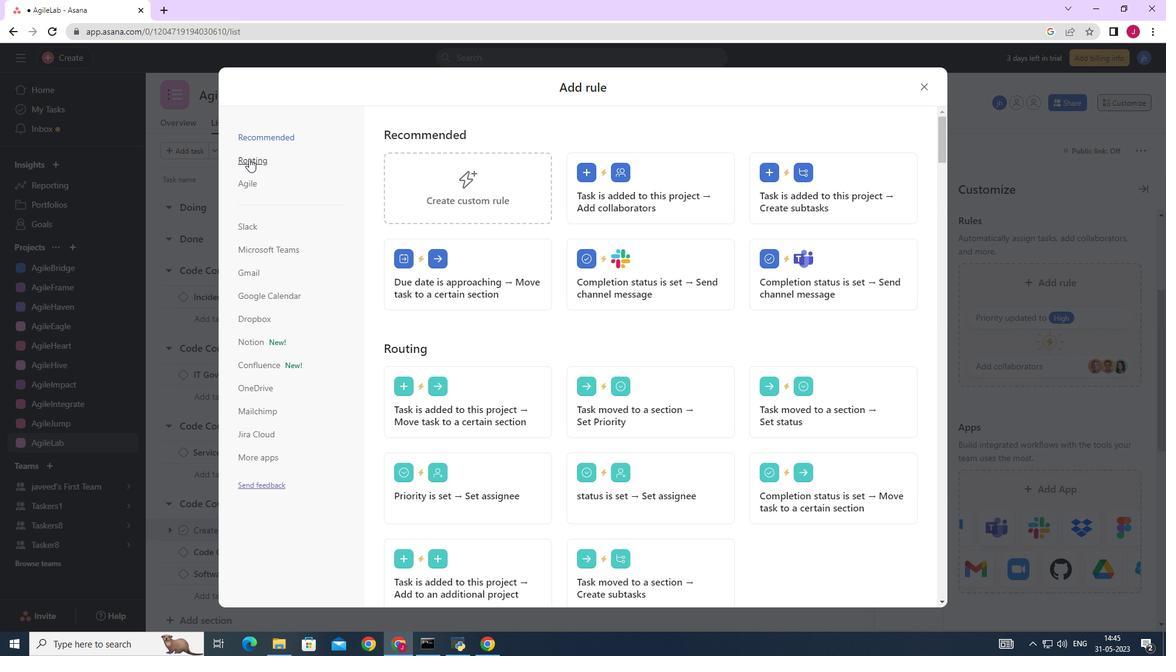 
Action: Mouse moved to (621, 182)
Screenshot: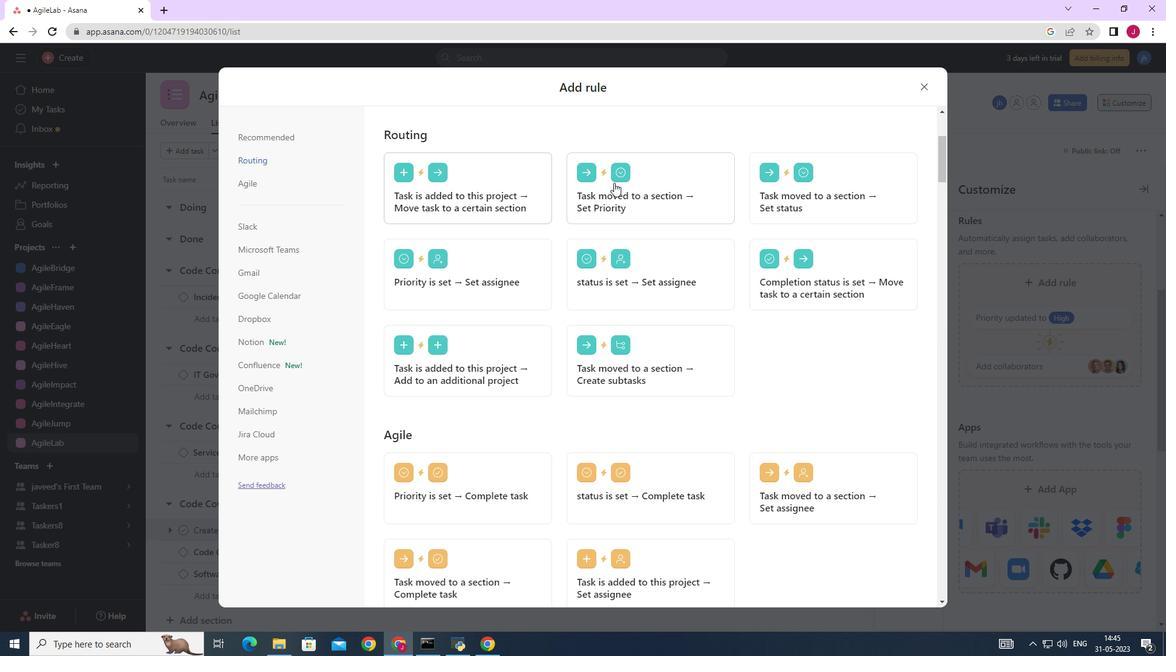 
Action: Mouse pressed left at (621, 182)
Screenshot: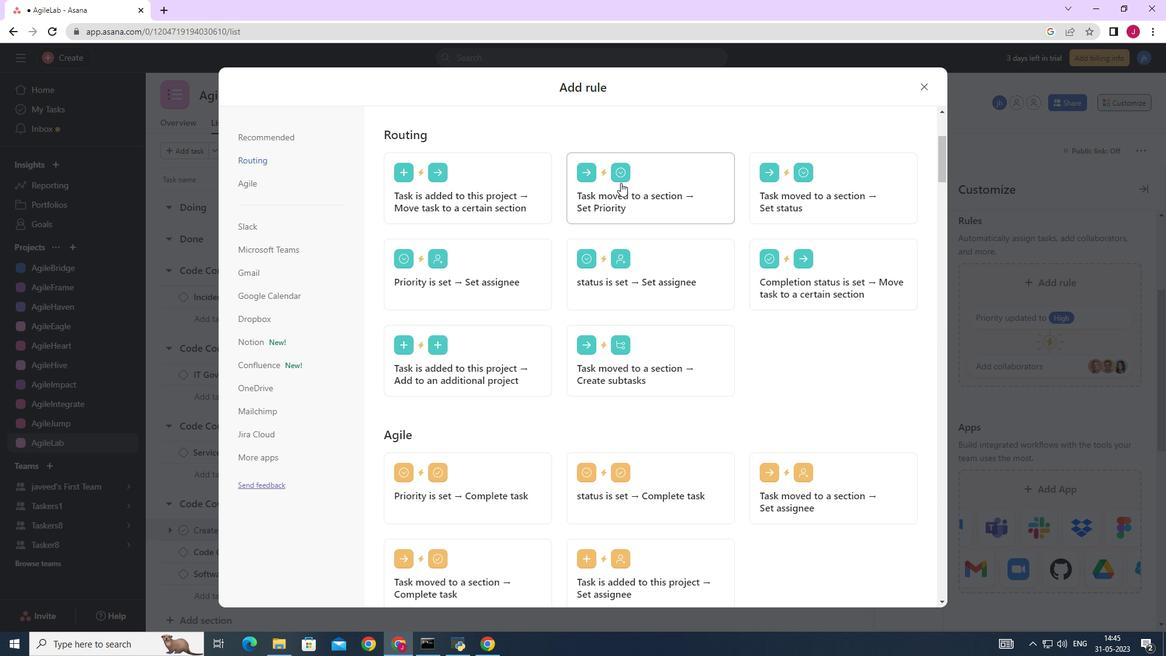 
Action: Mouse moved to (441, 332)
Screenshot: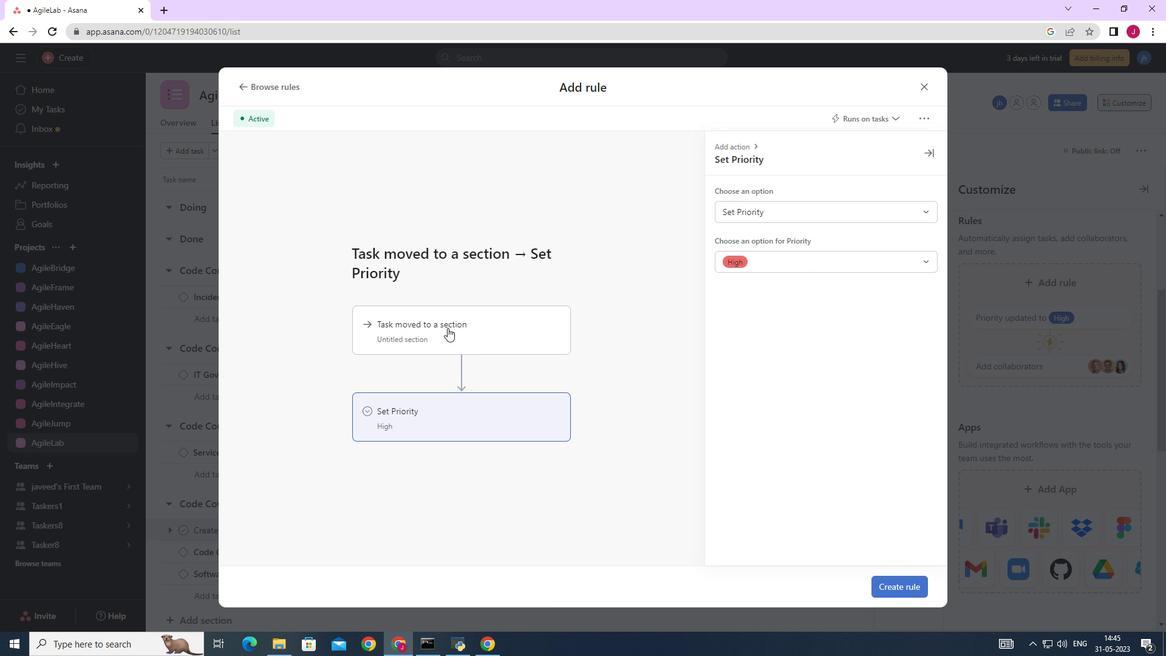 
Action: Mouse pressed left at (441, 332)
Screenshot: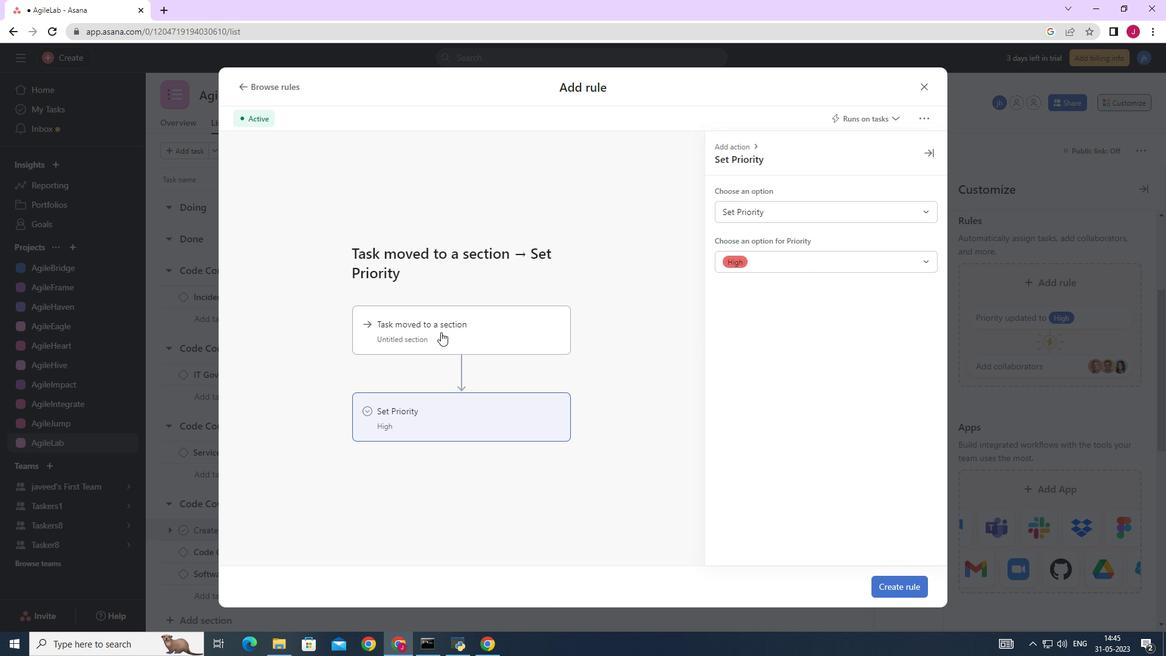 
Action: Mouse moved to (767, 210)
Screenshot: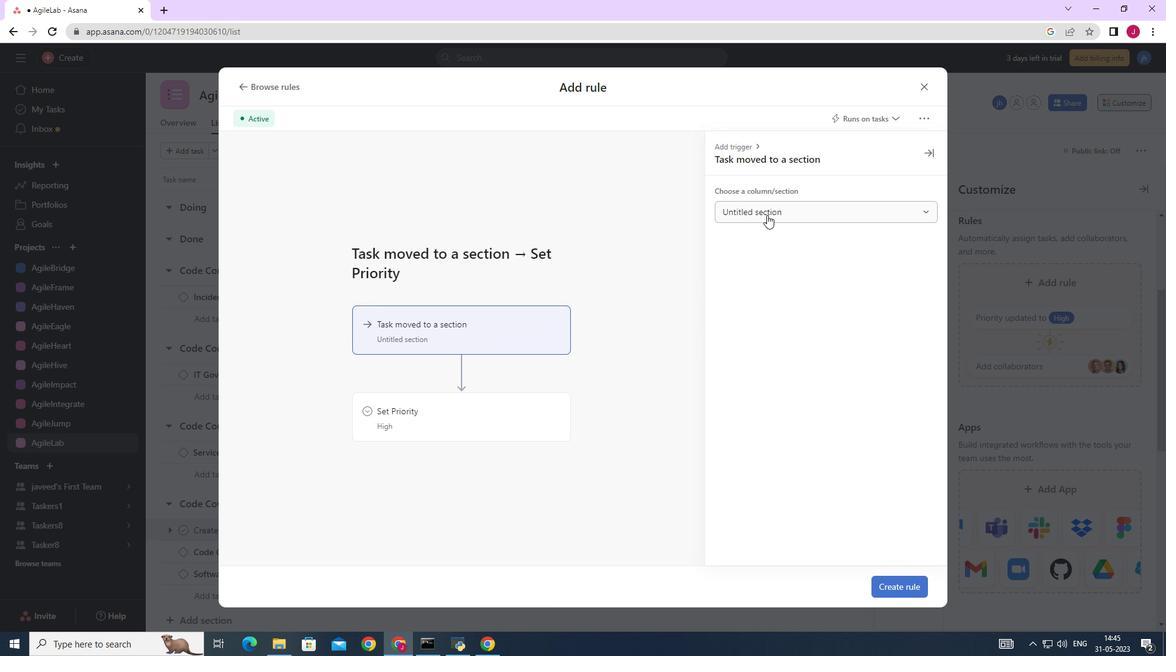 
Action: Mouse pressed left at (767, 210)
Screenshot: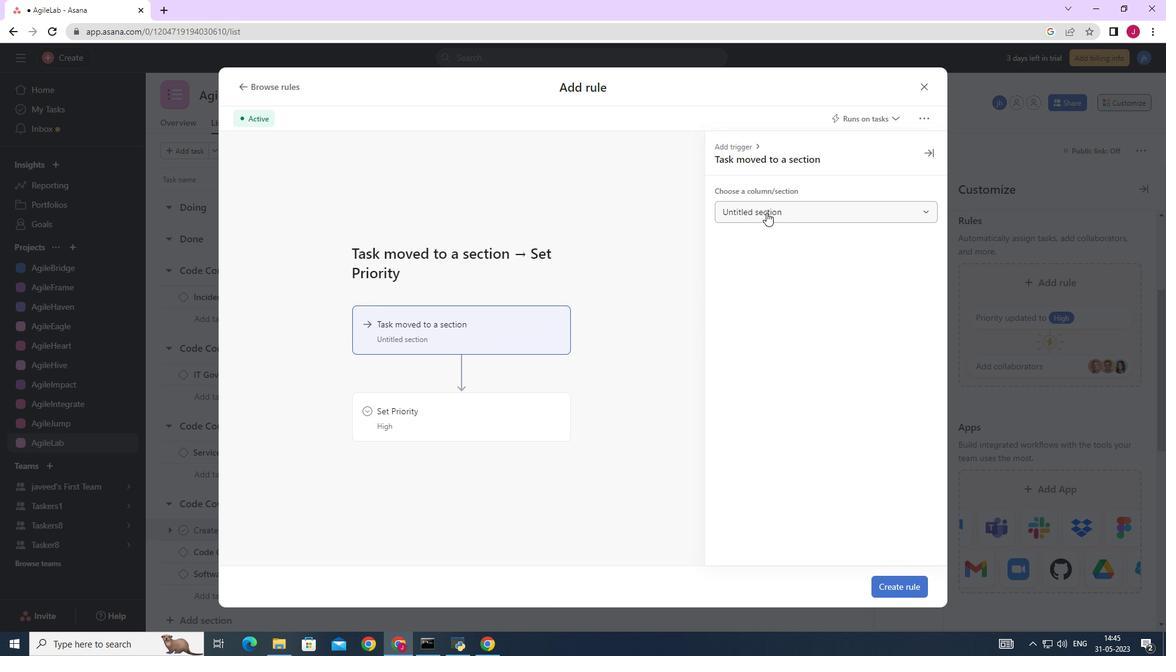 
Action: Mouse moved to (754, 258)
Screenshot: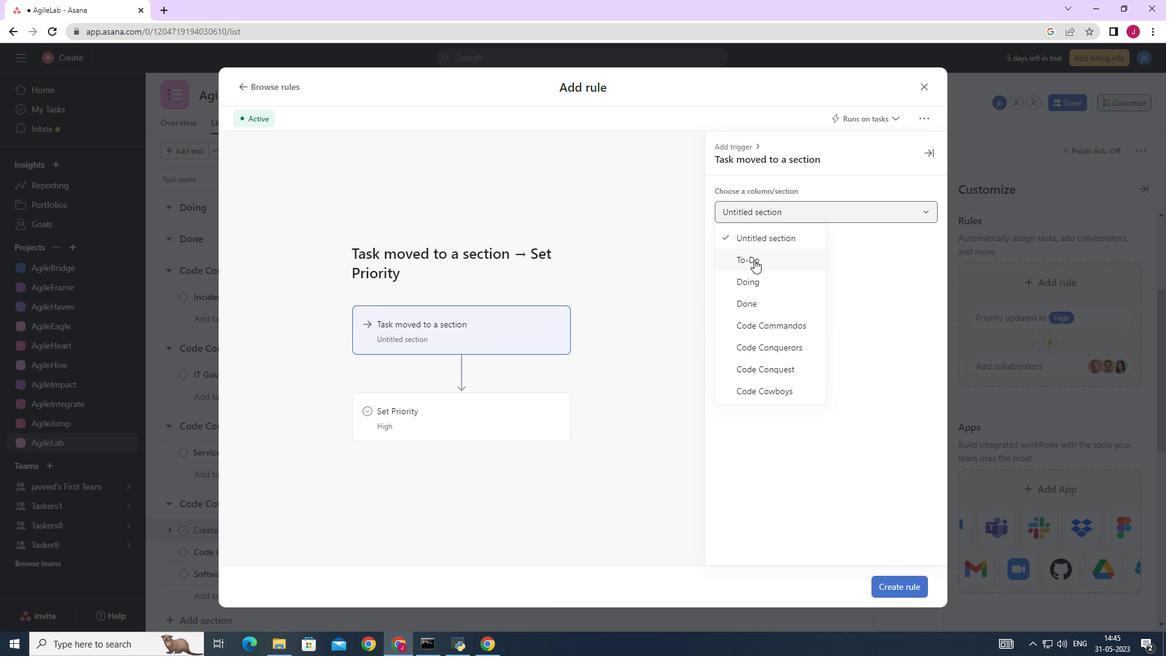 
Action: Mouse pressed left at (754, 258)
Screenshot: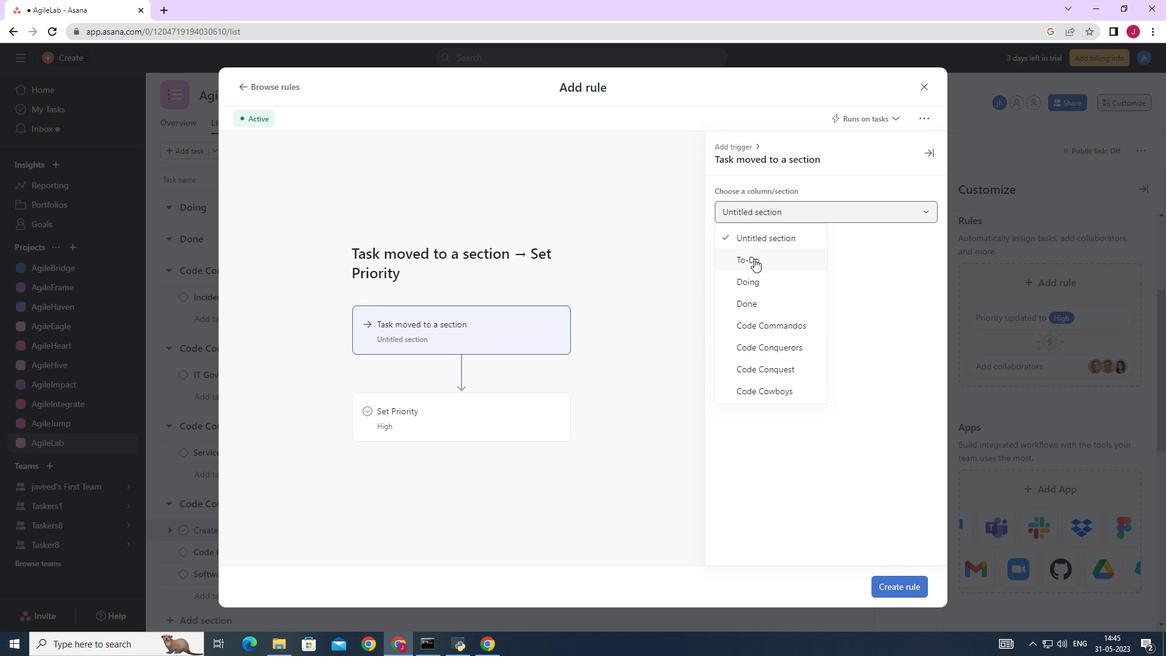 
Action: Mouse moved to (413, 422)
Screenshot: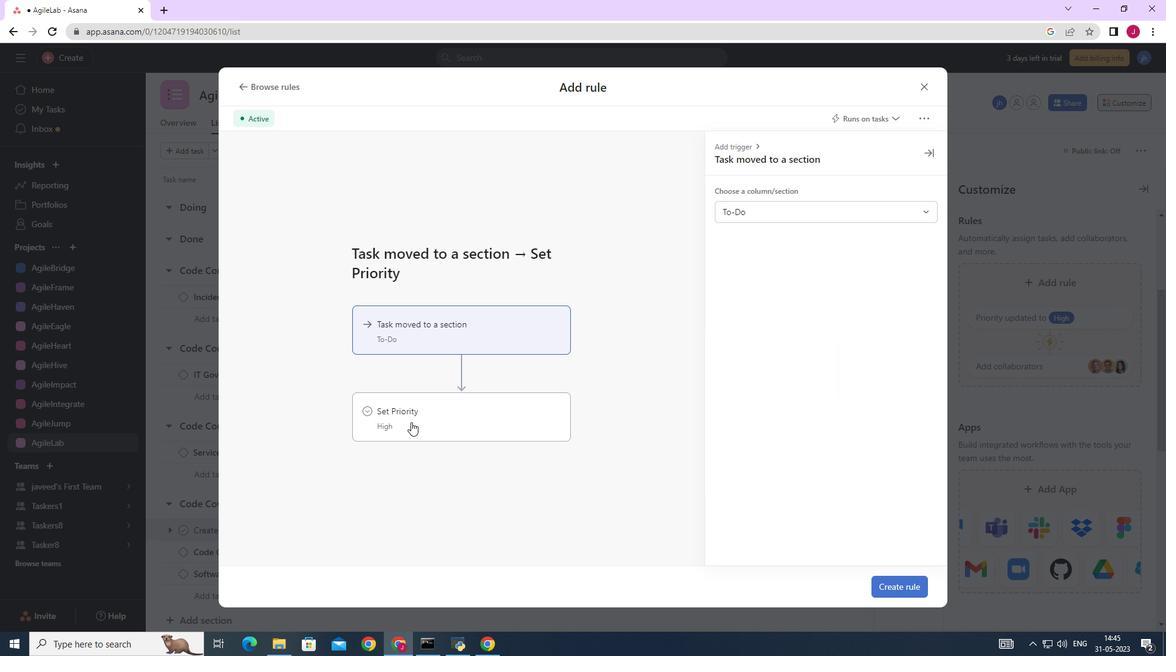 
Action: Mouse pressed left at (413, 422)
Screenshot: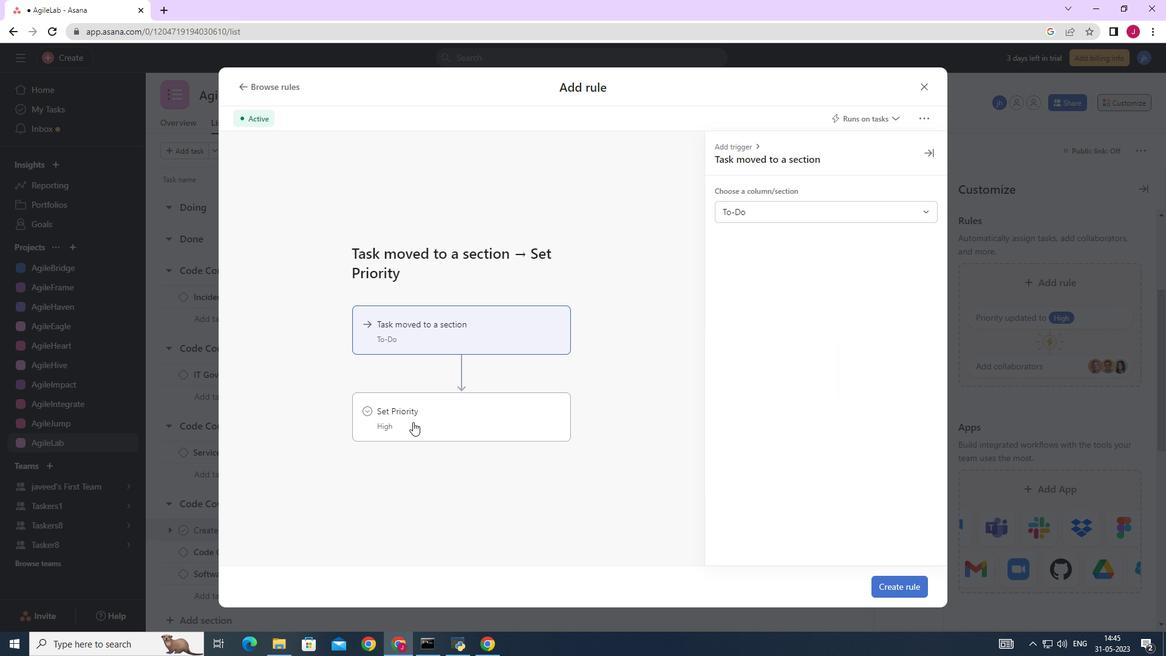 
Action: Mouse moved to (762, 215)
Screenshot: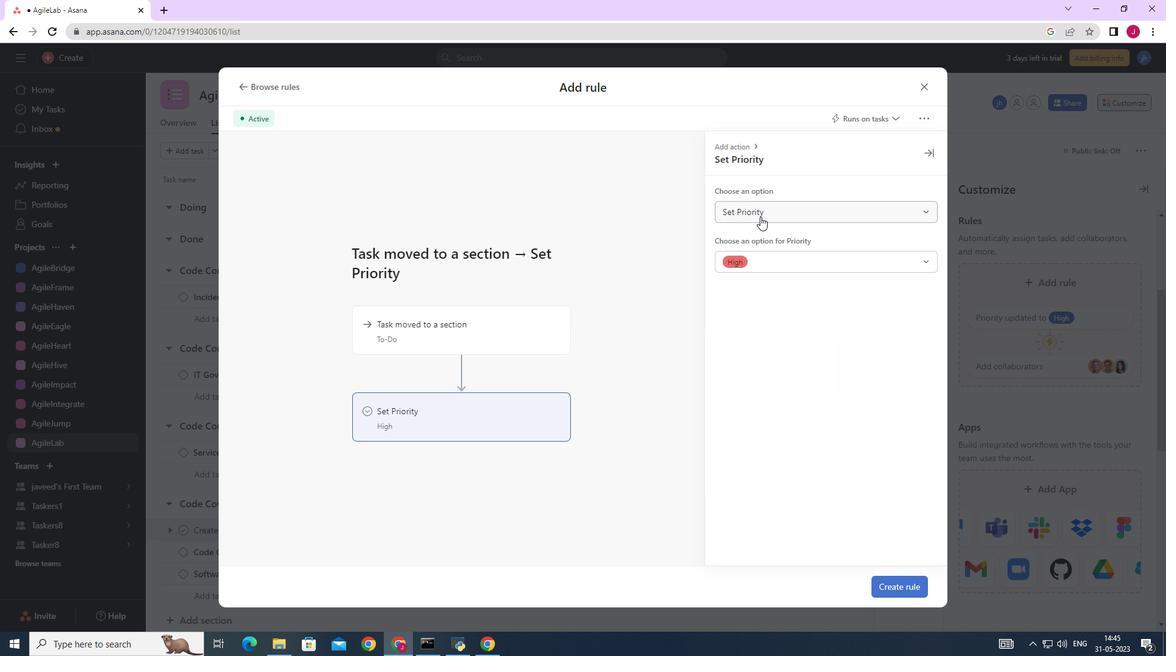
Action: Mouse pressed left at (762, 215)
Screenshot: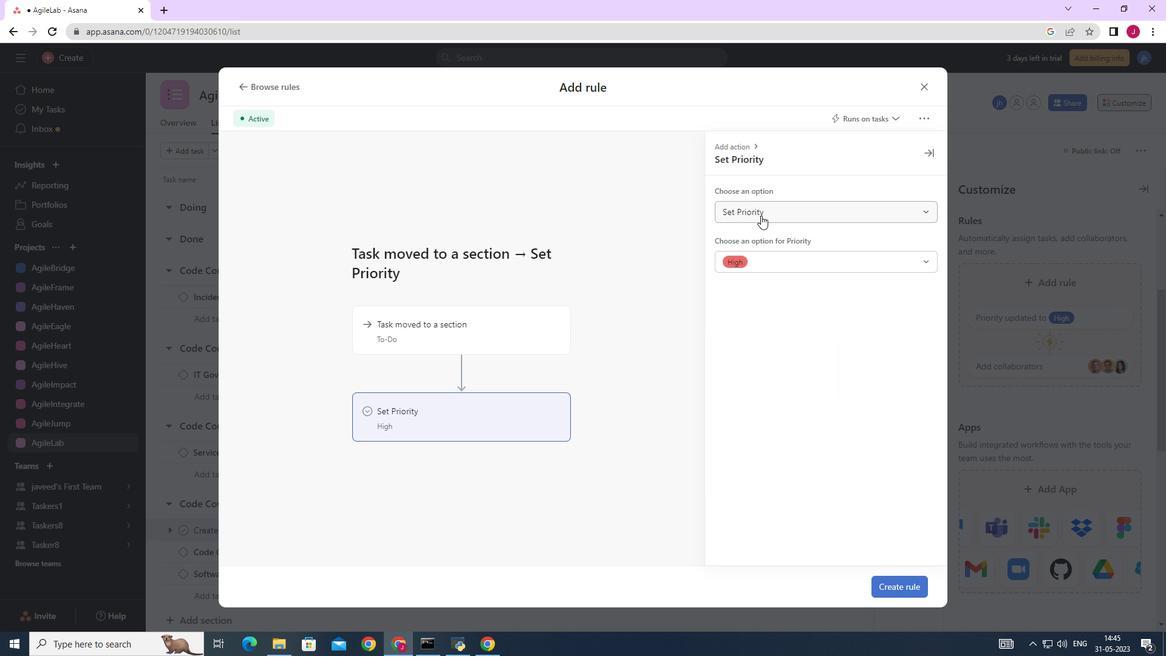 
Action: Mouse moved to (761, 238)
Screenshot: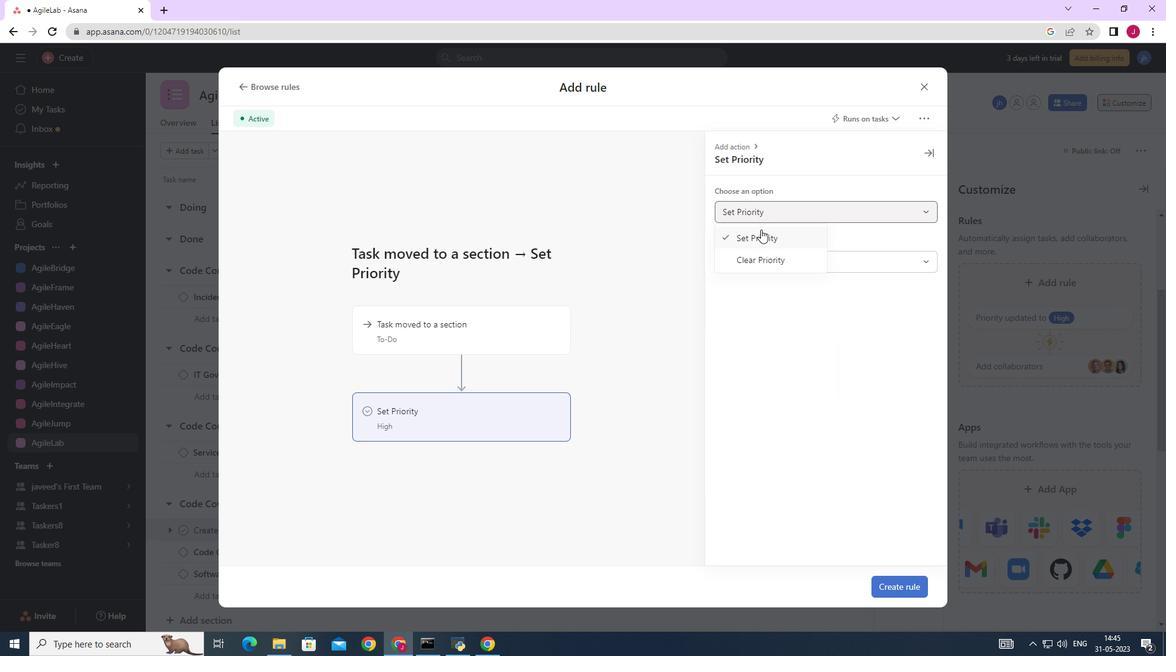 
Action: Mouse pressed left at (761, 238)
Screenshot: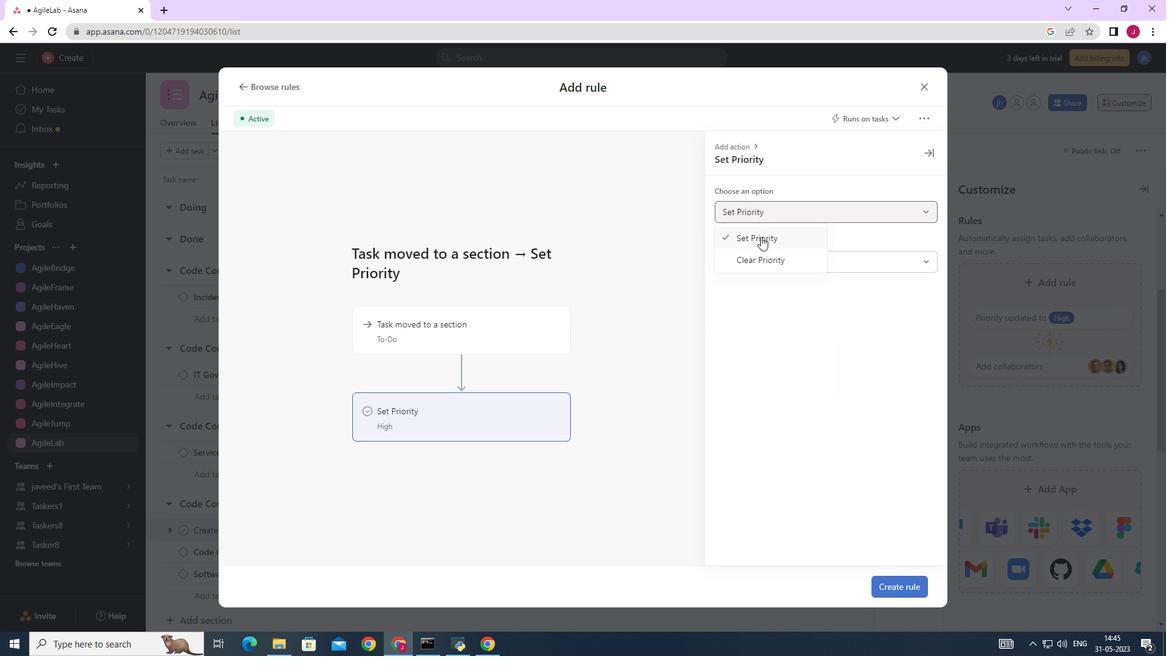 
Action: Mouse moved to (734, 263)
Screenshot: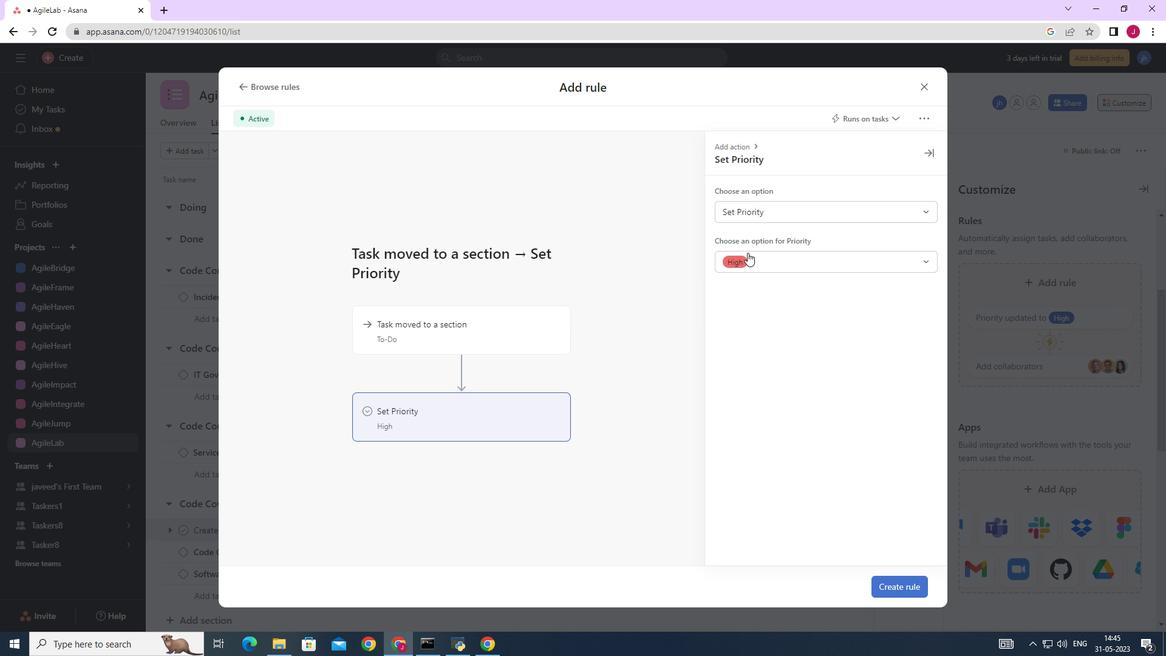 
Action: Mouse pressed left at (734, 263)
Screenshot: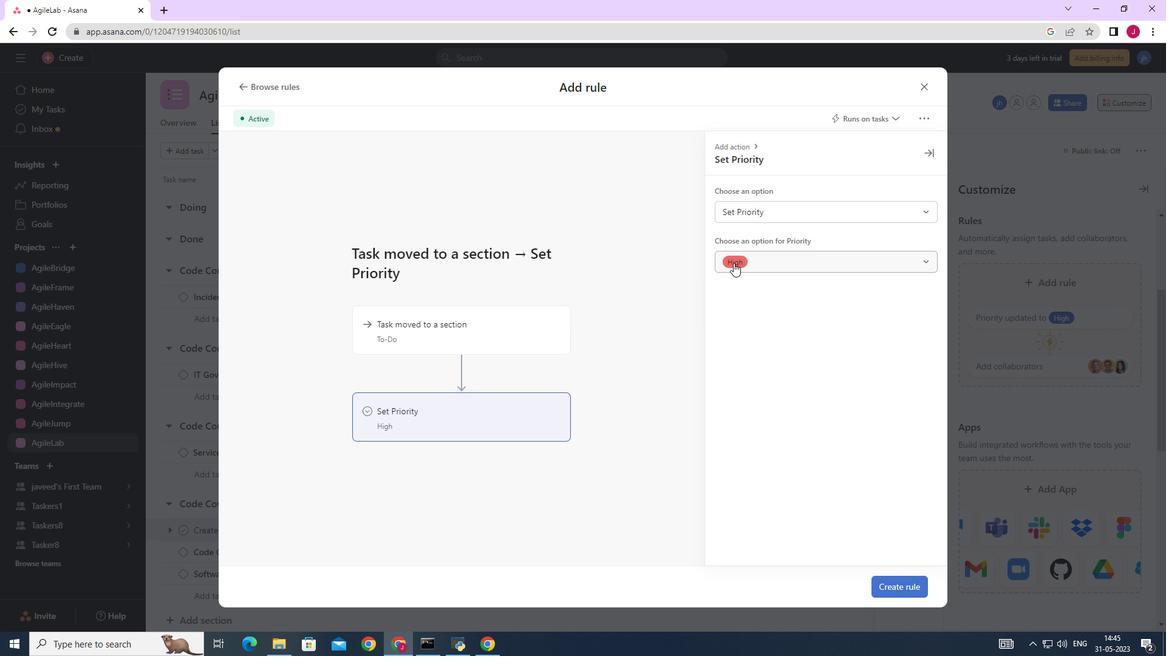 
Action: Mouse moved to (748, 286)
Screenshot: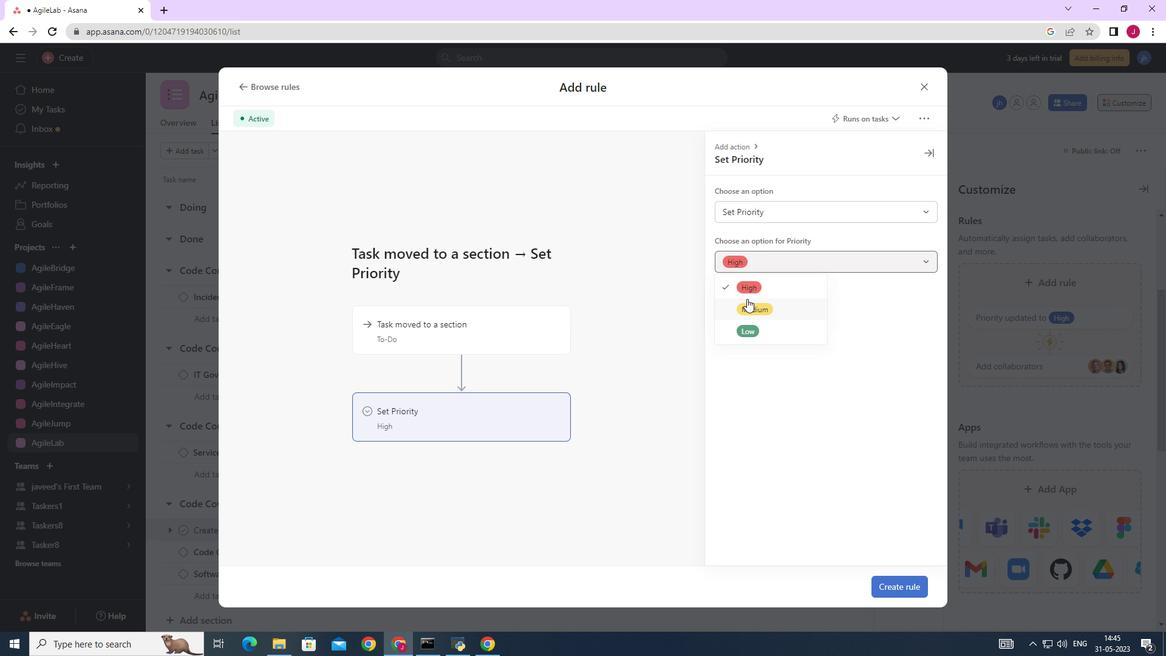 
Action: Mouse pressed left at (748, 286)
Screenshot: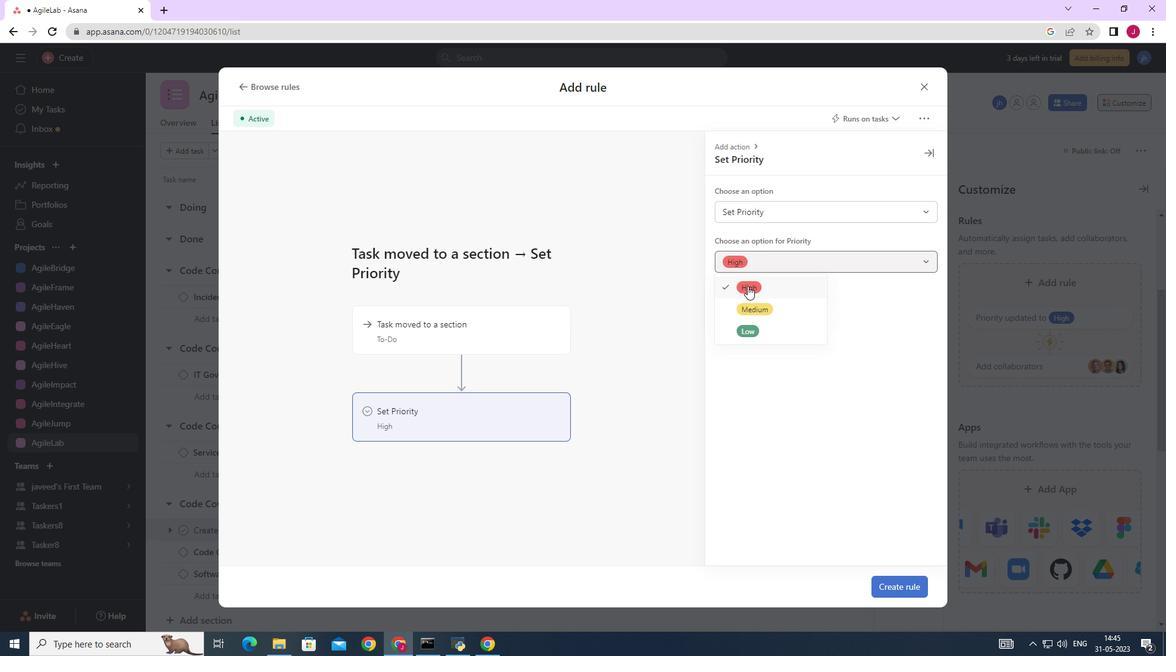 
Action: Mouse moved to (898, 584)
Screenshot: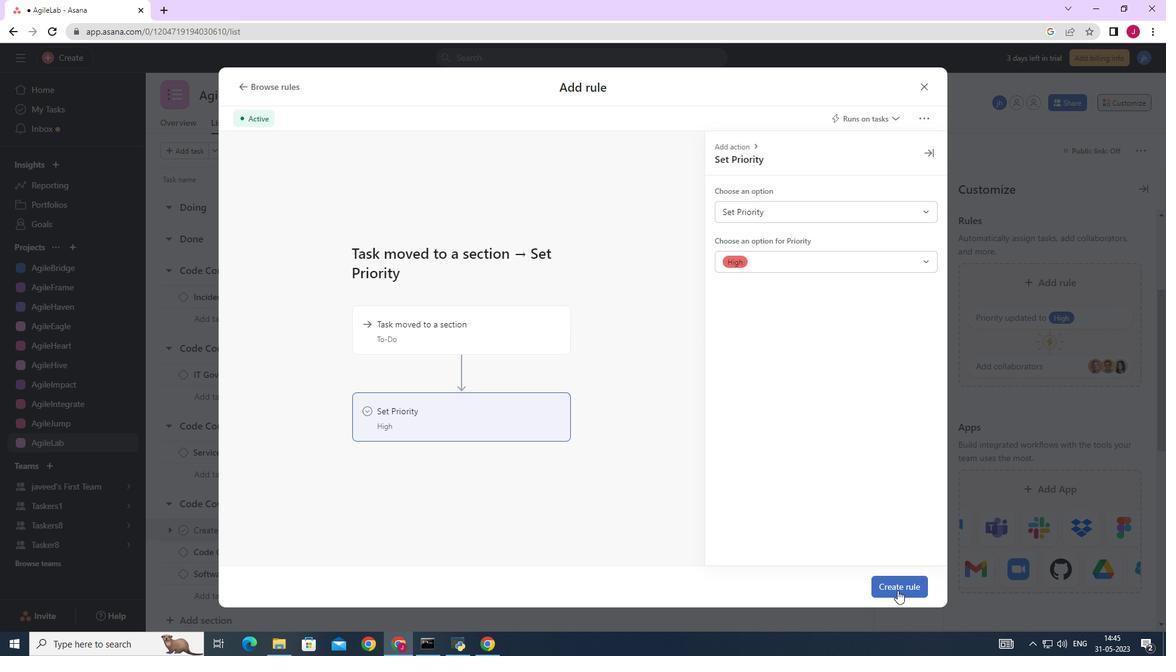 
Action: Mouse pressed left at (898, 584)
Screenshot: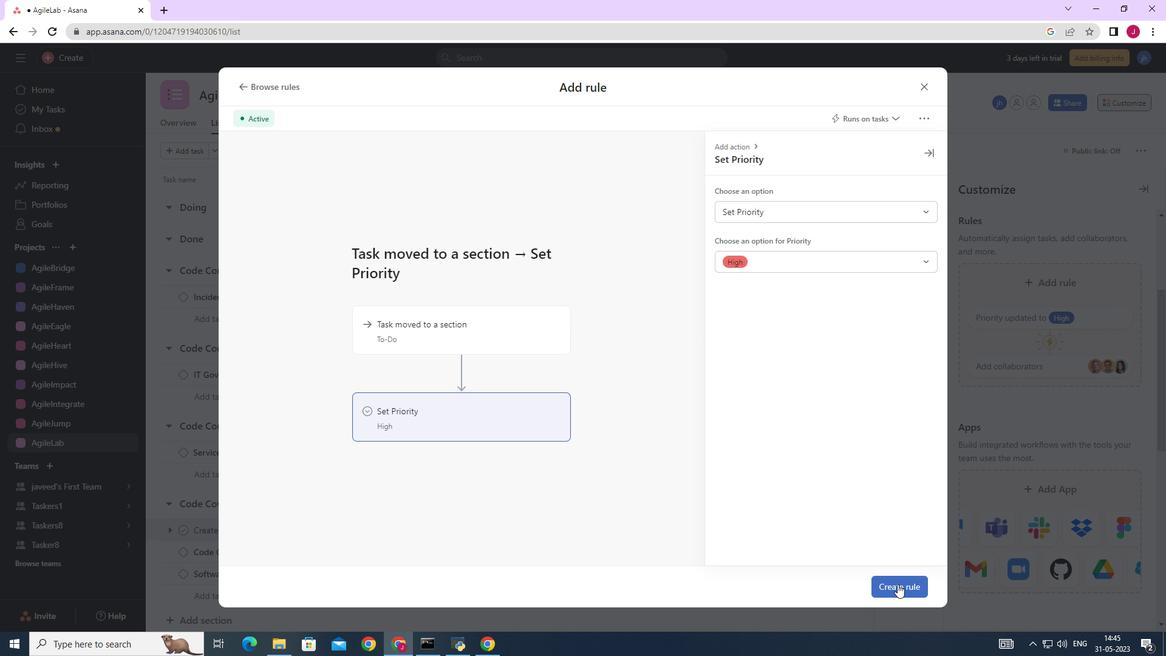 
Action: Mouse moved to (883, 579)
Screenshot: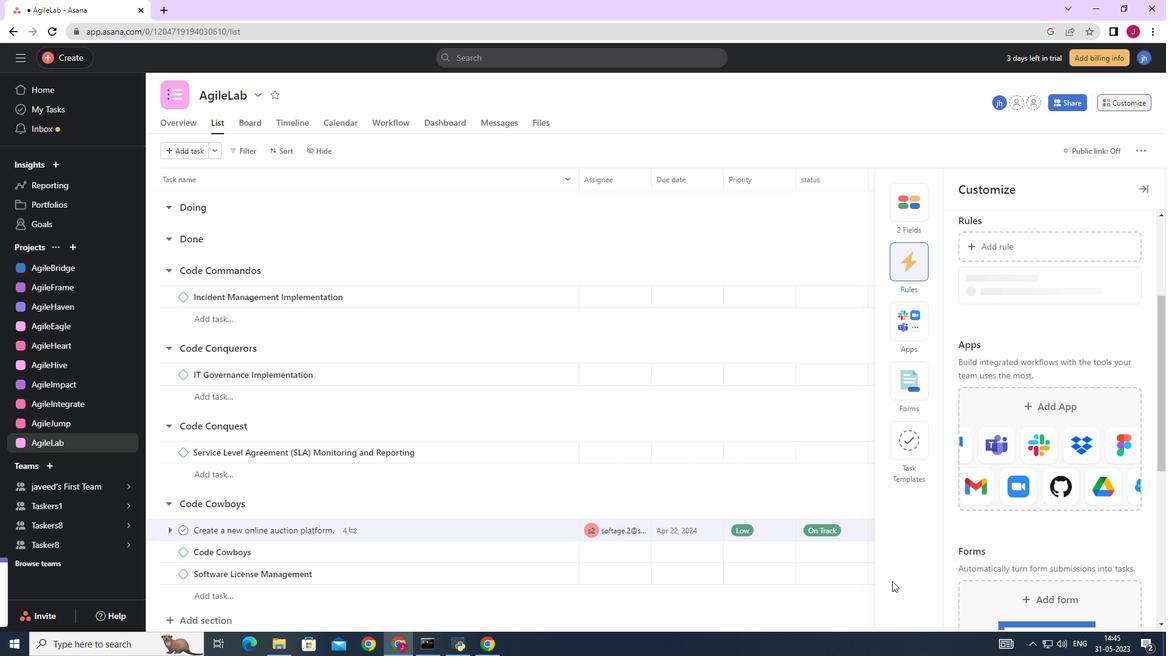 
